 Task: In the Contact  Aubrey.Nelson@nbcnewyork.com, Log Linkedin Message with description: 'Sent a LinkedIn message to a potential buyer offering a personalized solution.'; Add date: '26 July, 2023', attach the document: Project_plan.docx. Logged in from softage.10@softage.net
Action: Mouse moved to (84, 65)
Screenshot: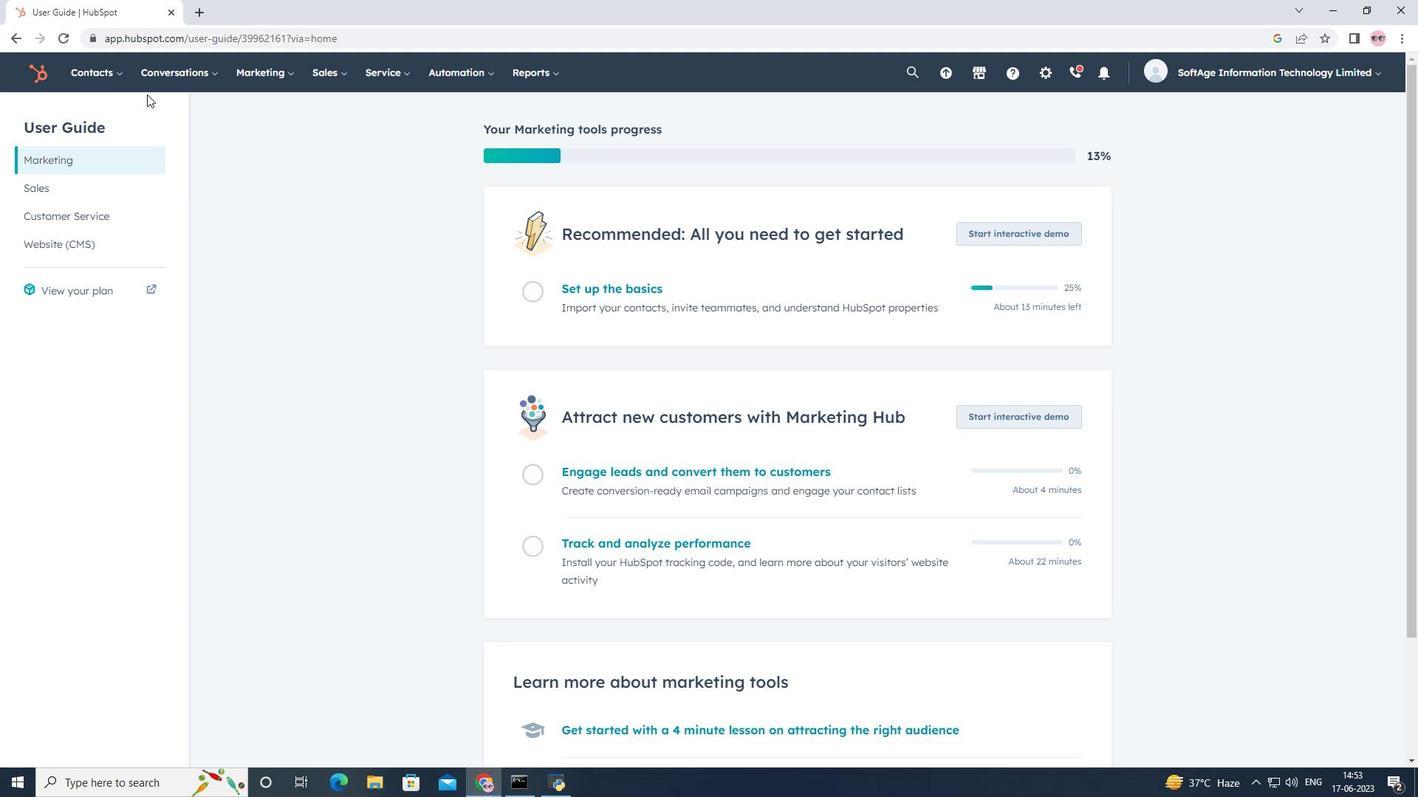 
Action: Mouse pressed left at (84, 65)
Screenshot: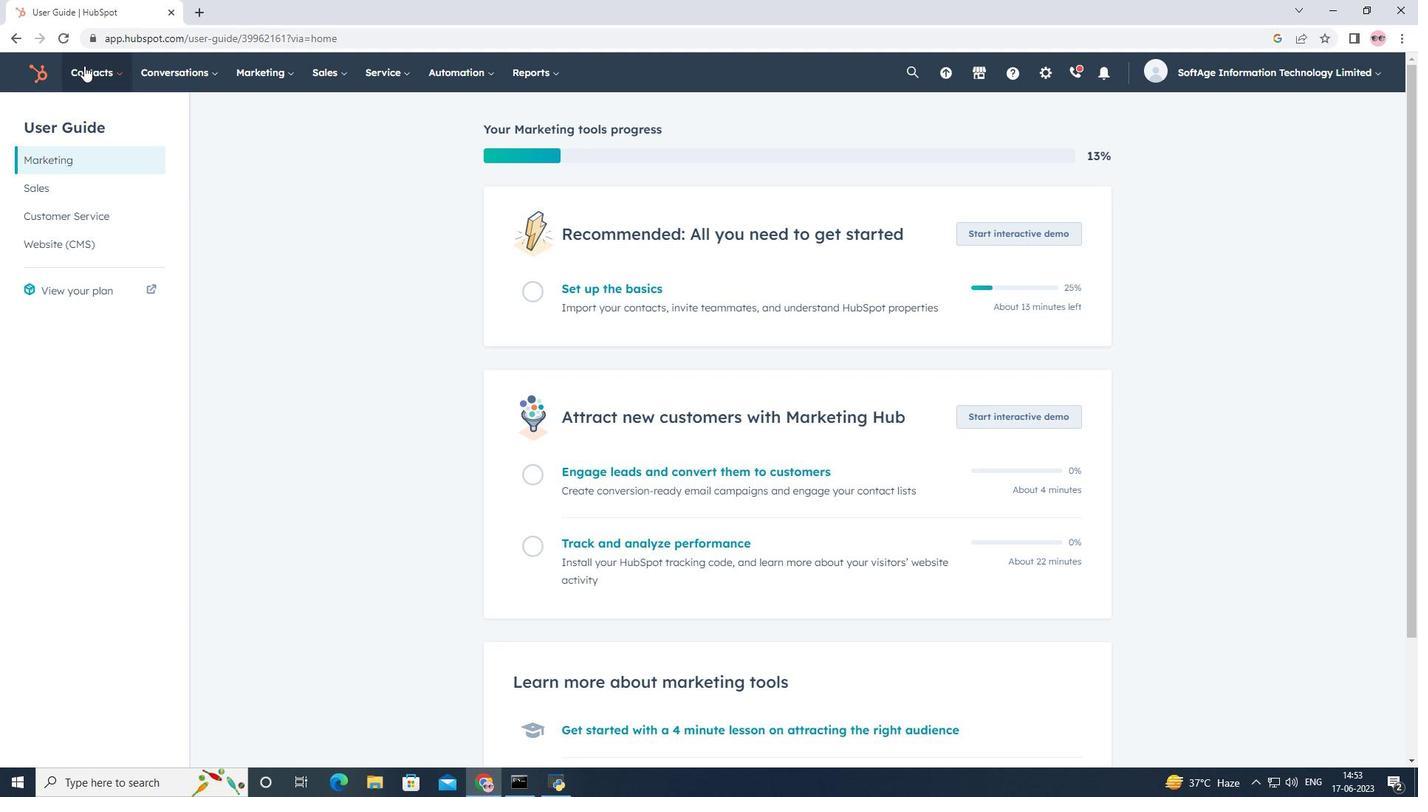 
Action: Mouse moved to (112, 112)
Screenshot: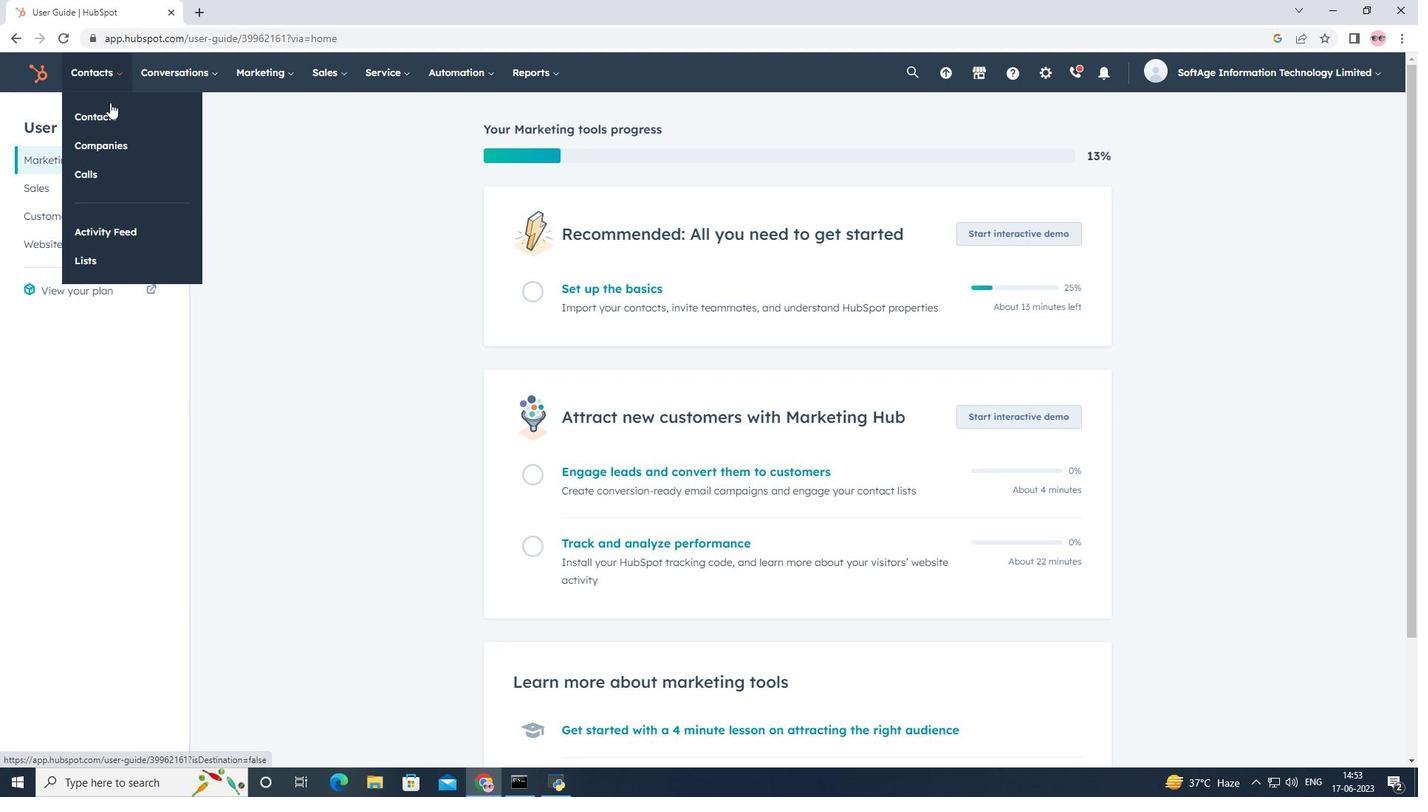 
Action: Mouse pressed left at (112, 112)
Screenshot: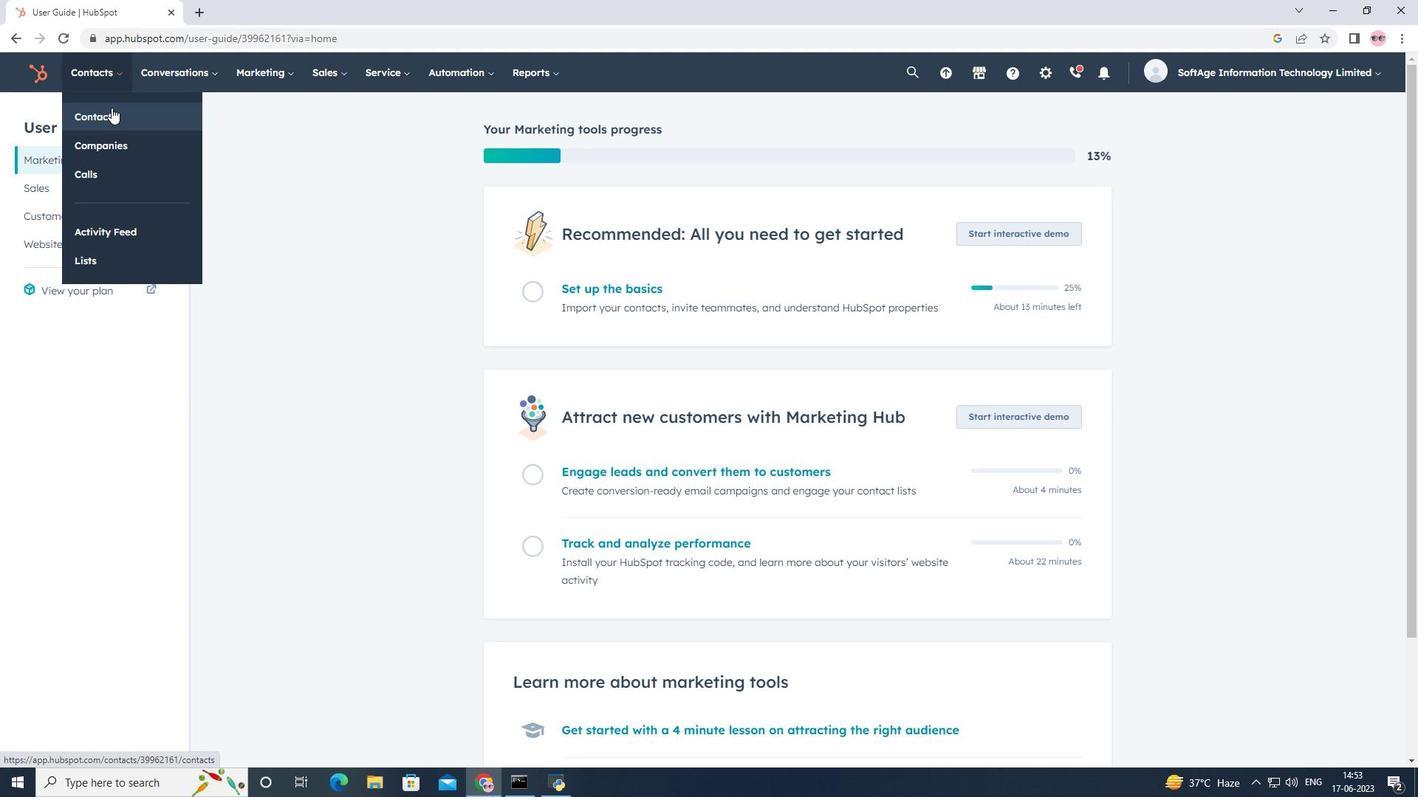
Action: Mouse moved to (161, 242)
Screenshot: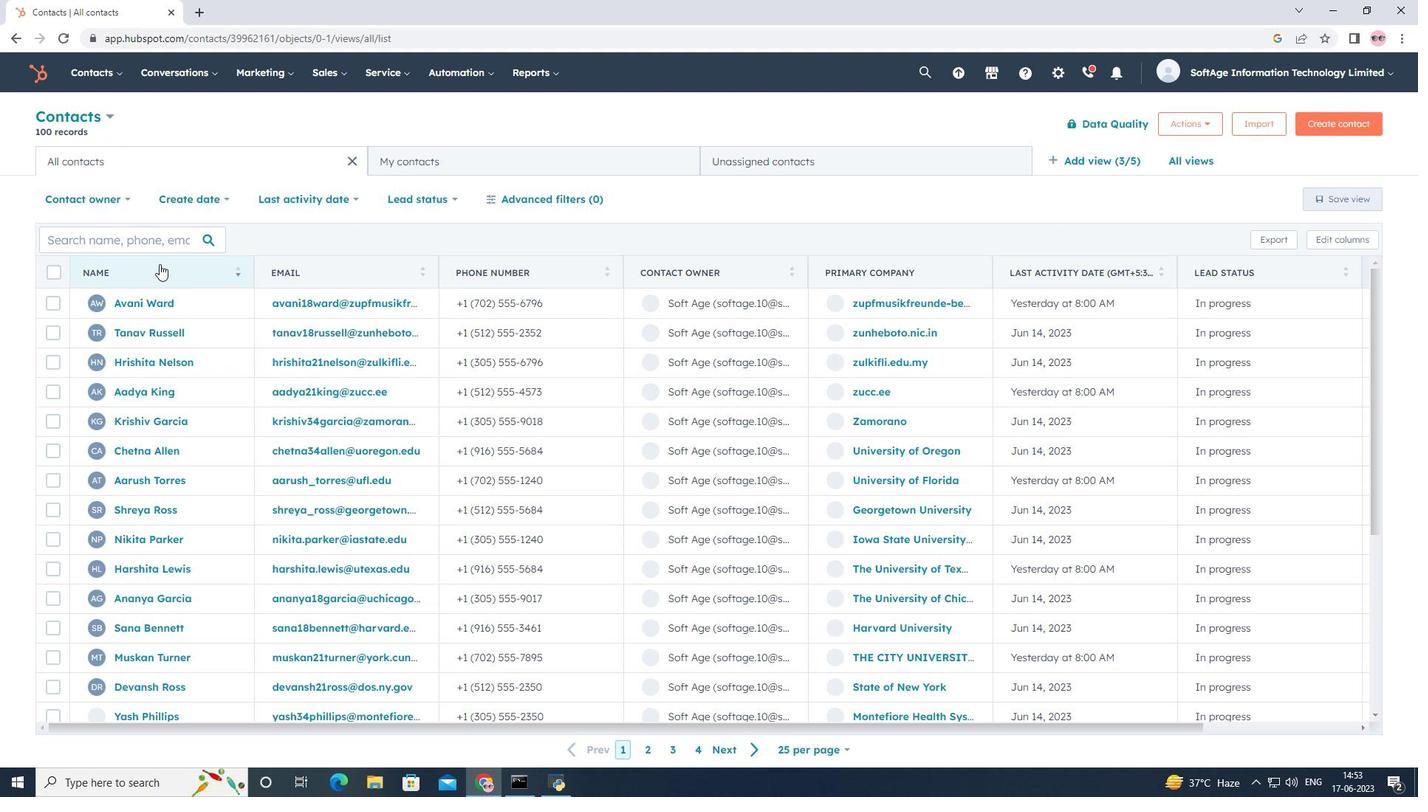 
Action: Mouse pressed left at (161, 242)
Screenshot: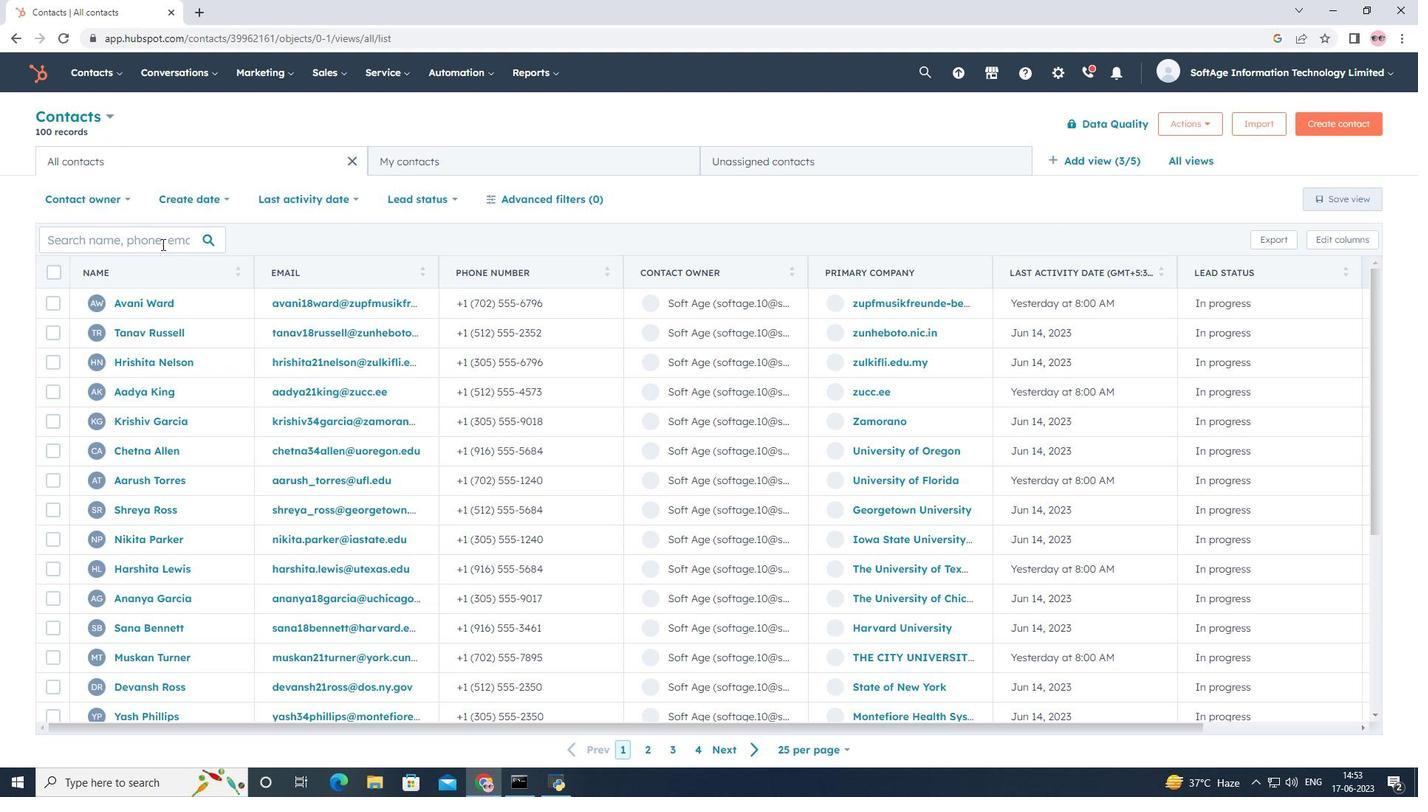 
Action: Key pressed <Key.shift>Aubrey,<Key.backspace>.<Key.shift>M<Key.backspace>n<Key.backspace><Key.shift>Nelson<Key.shift>@nbcnewyork.com
Screenshot: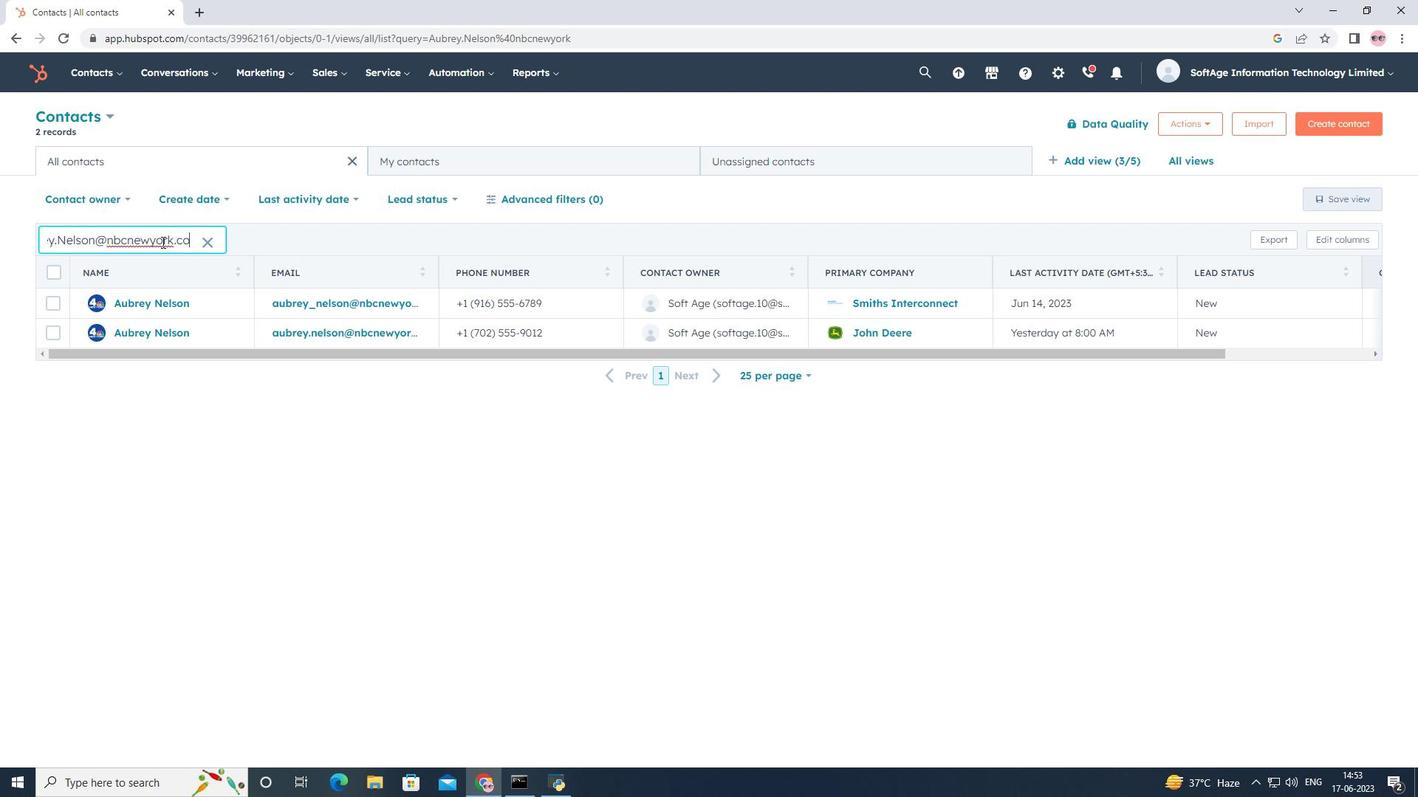 
Action: Mouse moved to (161, 336)
Screenshot: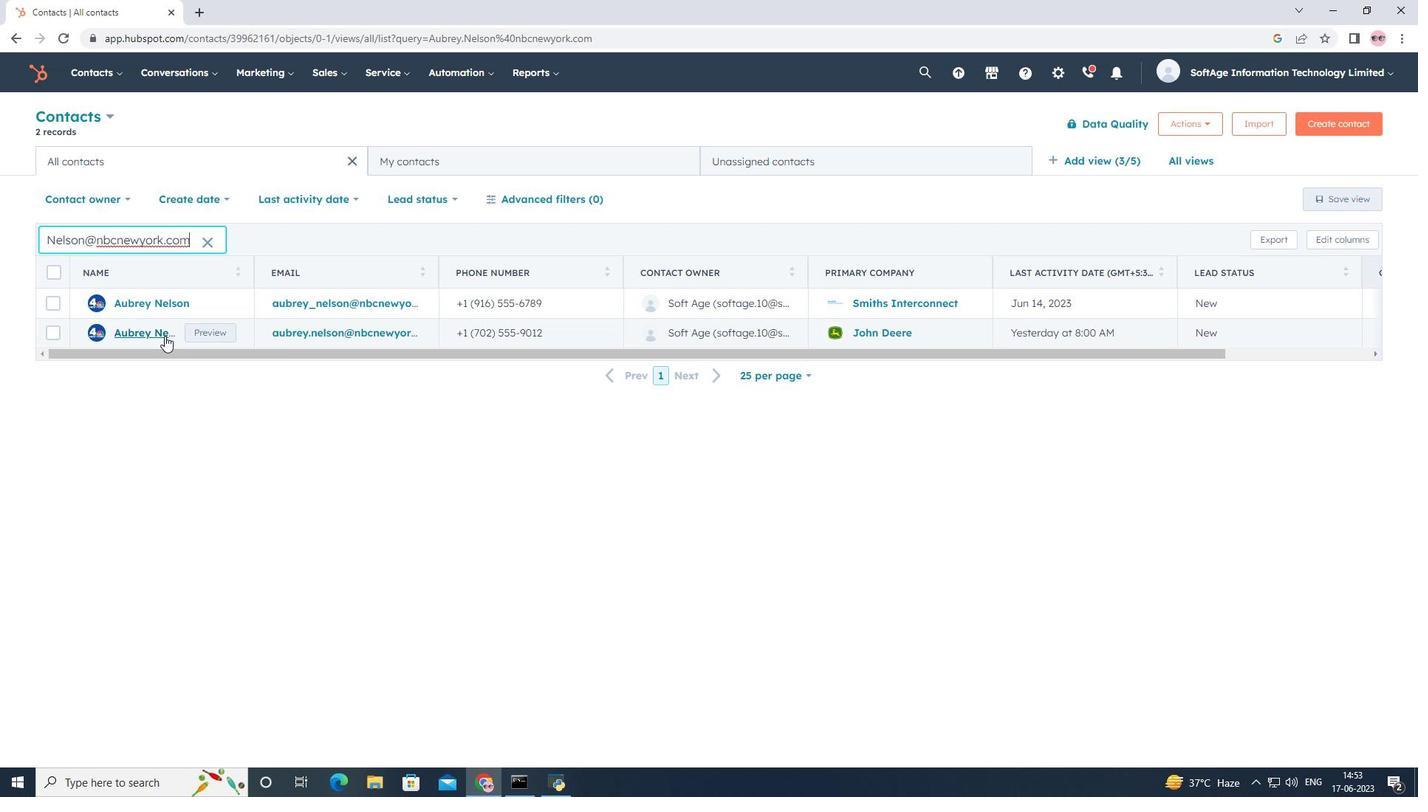 
Action: Mouse pressed left at (161, 336)
Screenshot: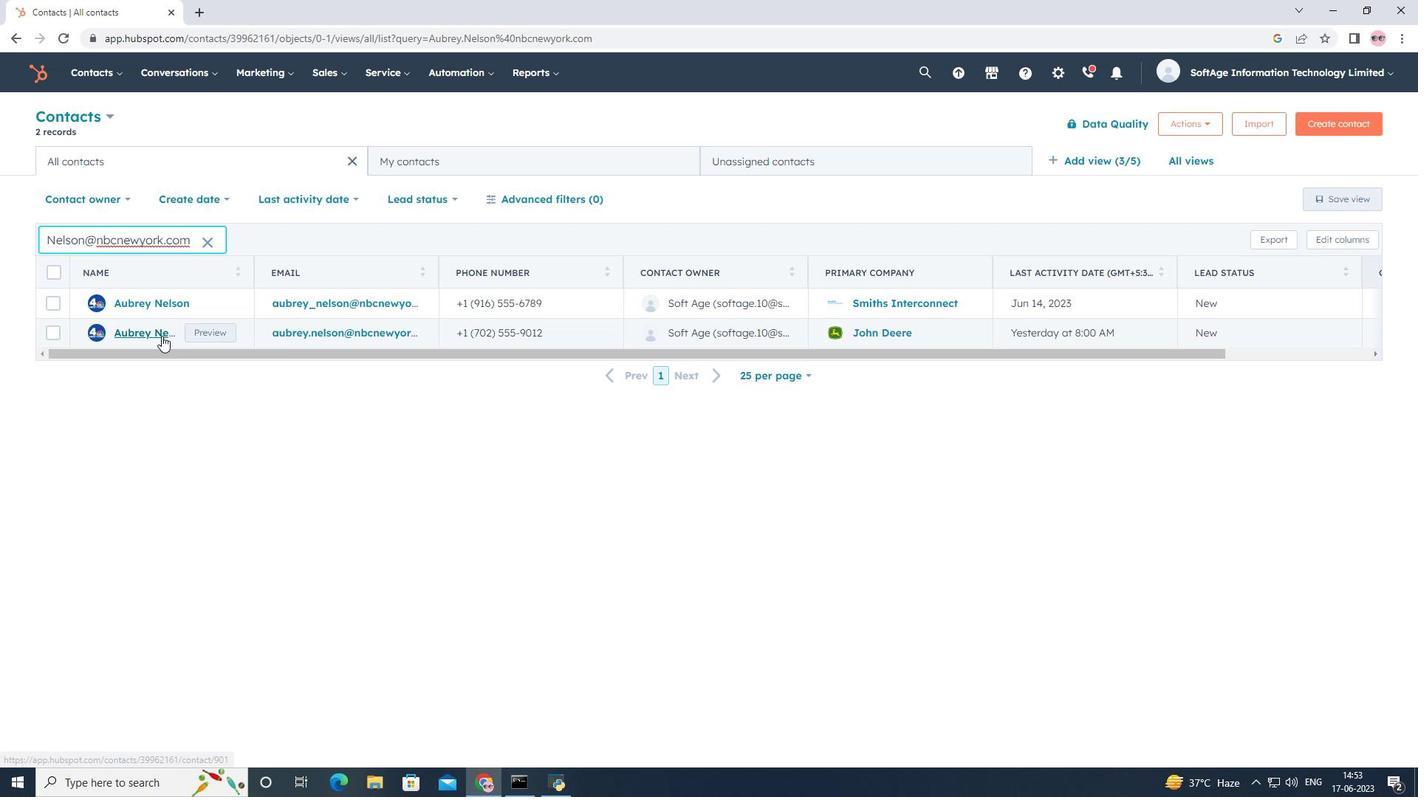 
Action: Mouse moved to (290, 249)
Screenshot: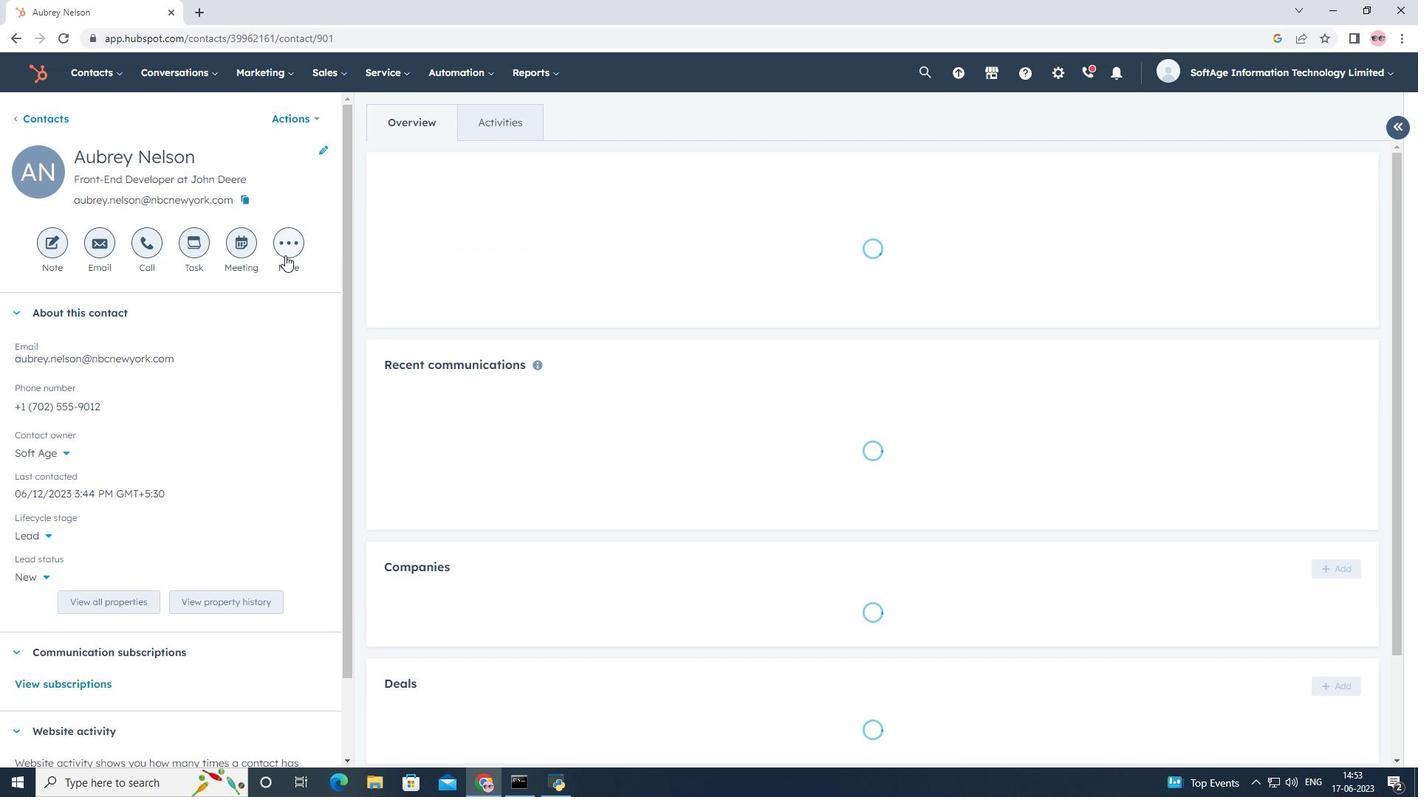 
Action: Mouse pressed left at (290, 249)
Screenshot: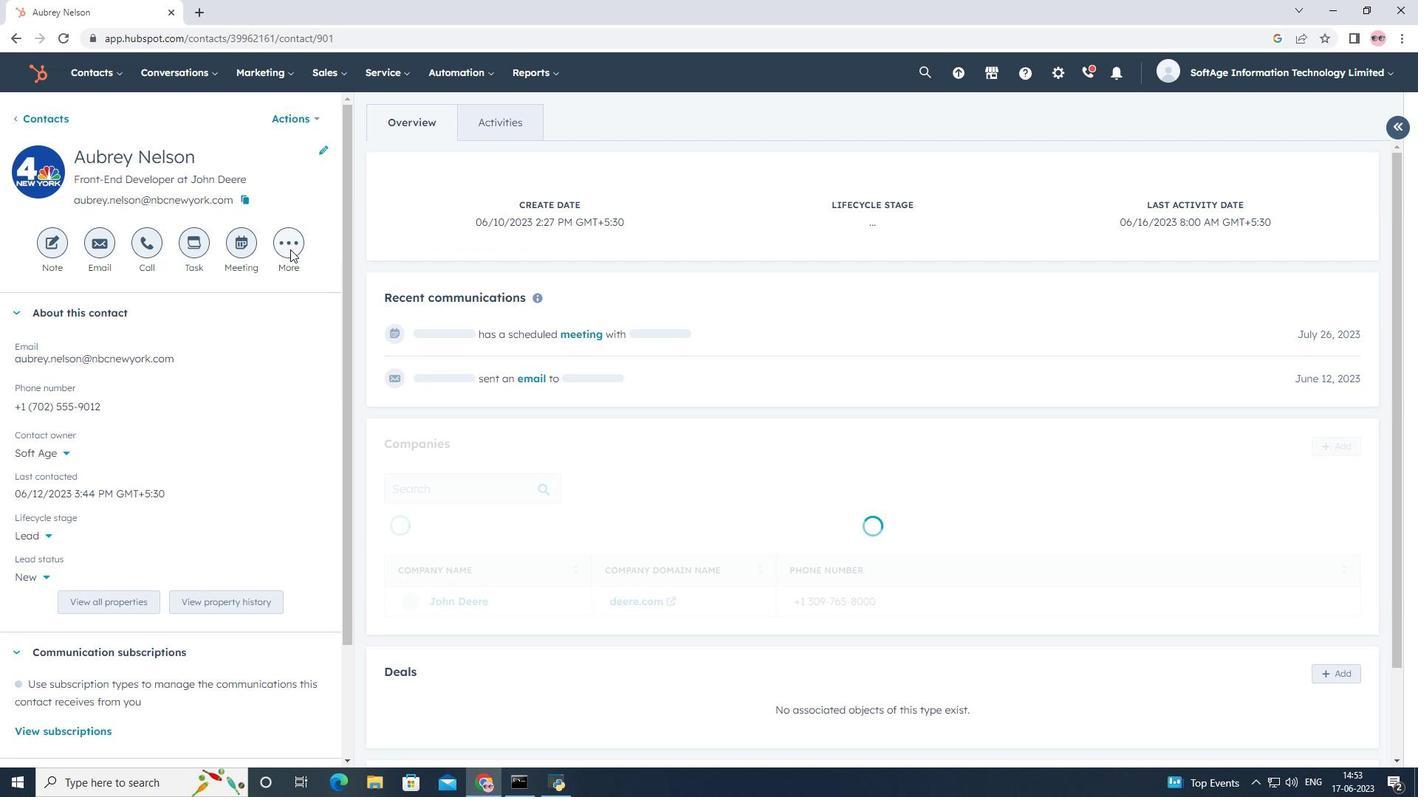 
Action: Mouse moved to (292, 292)
Screenshot: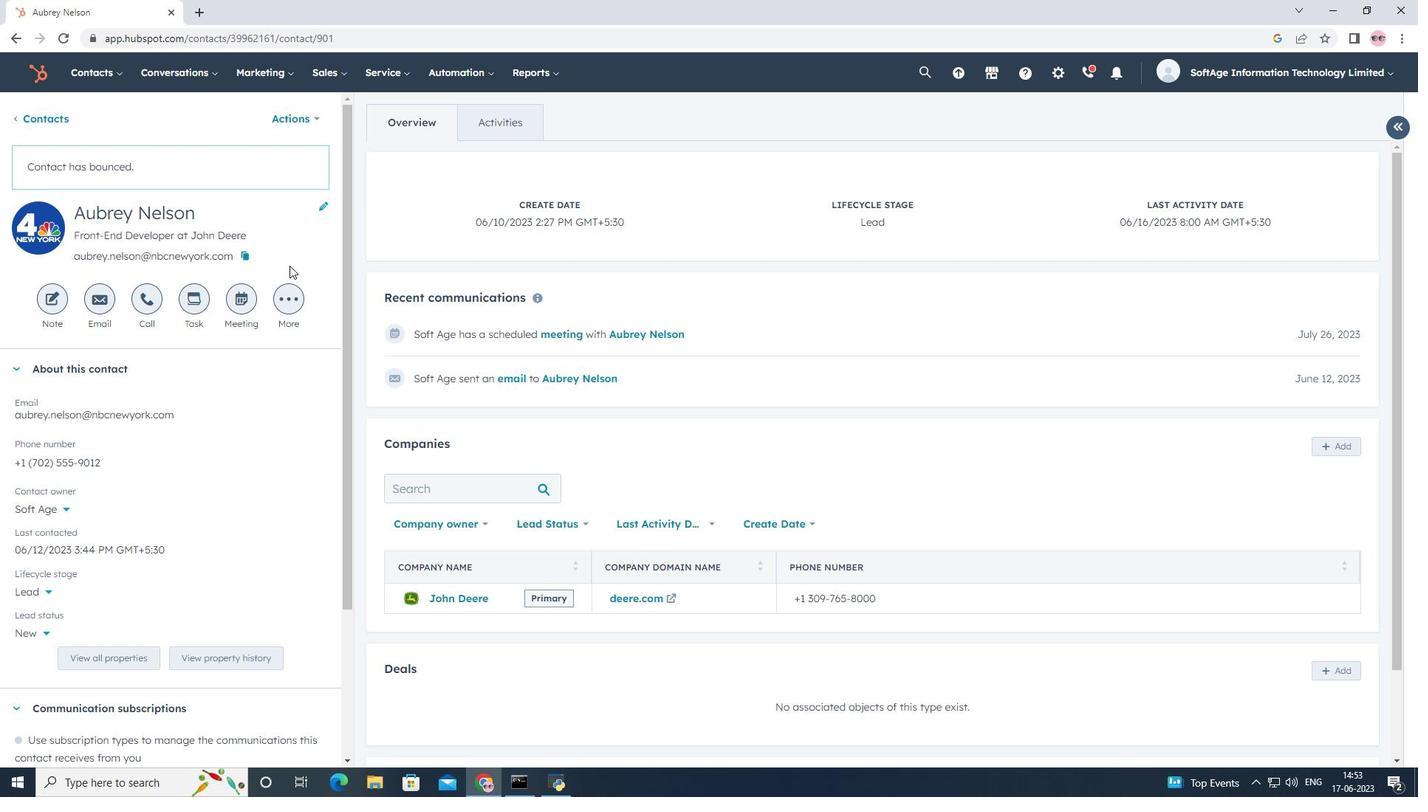
Action: Mouse pressed left at (292, 292)
Screenshot: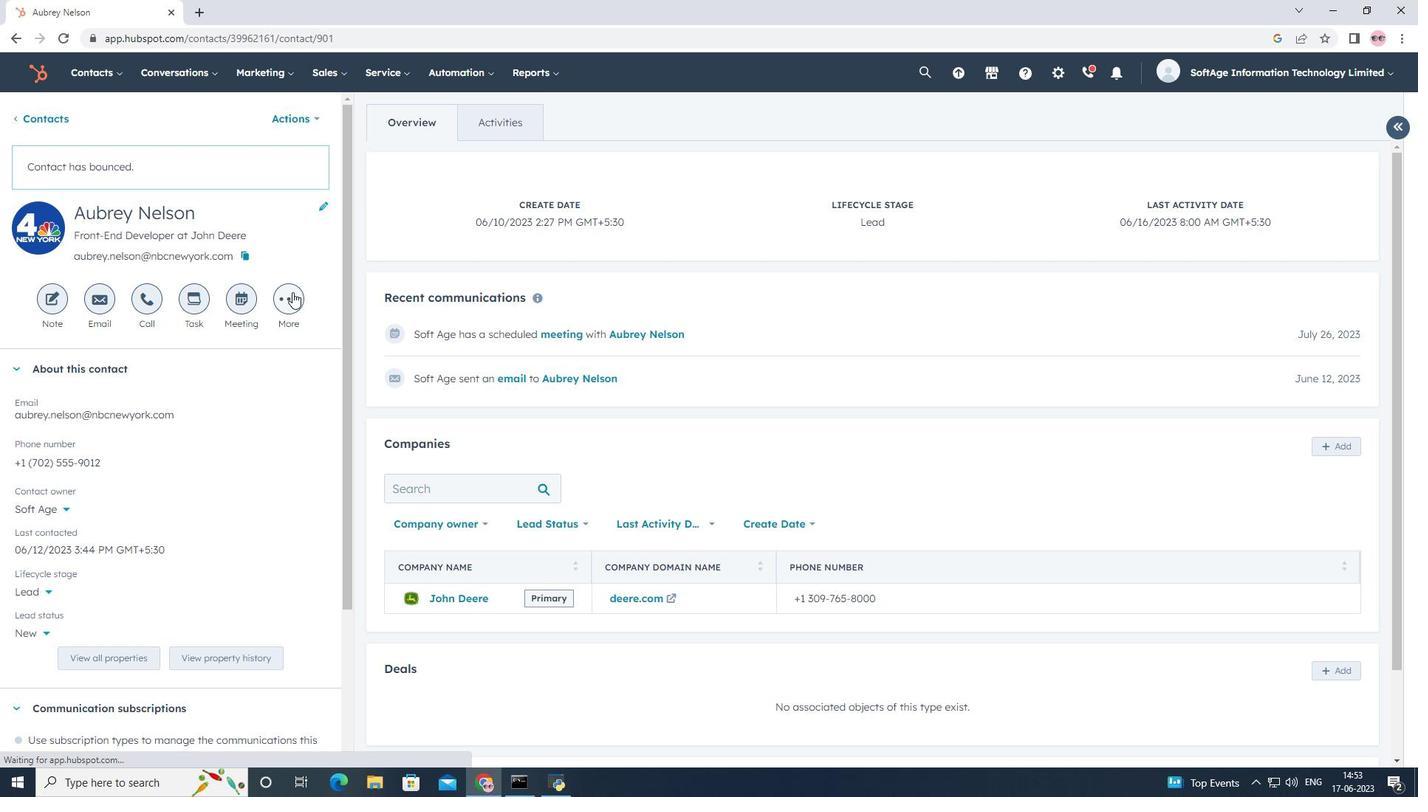 
Action: Mouse moved to (296, 368)
Screenshot: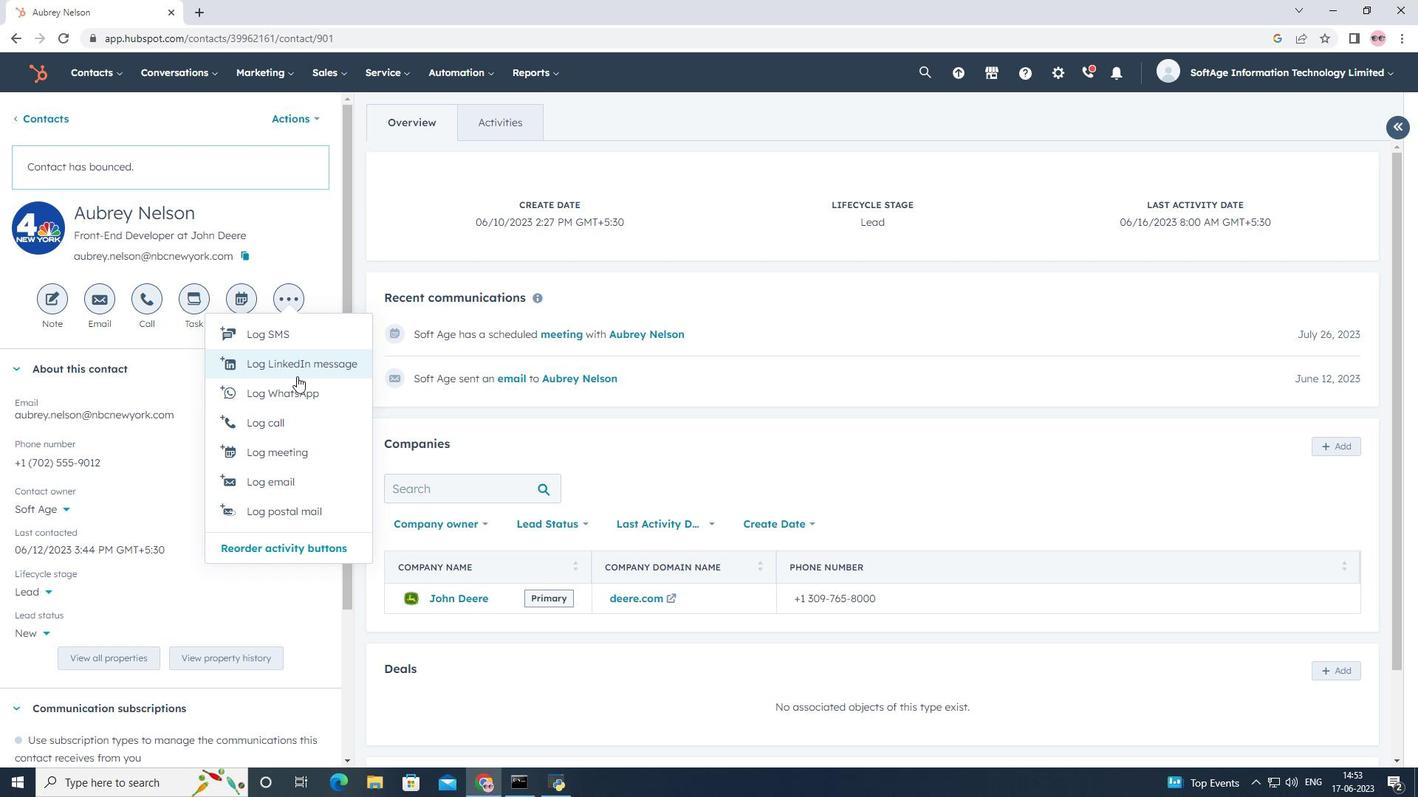 
Action: Mouse pressed left at (296, 368)
Screenshot: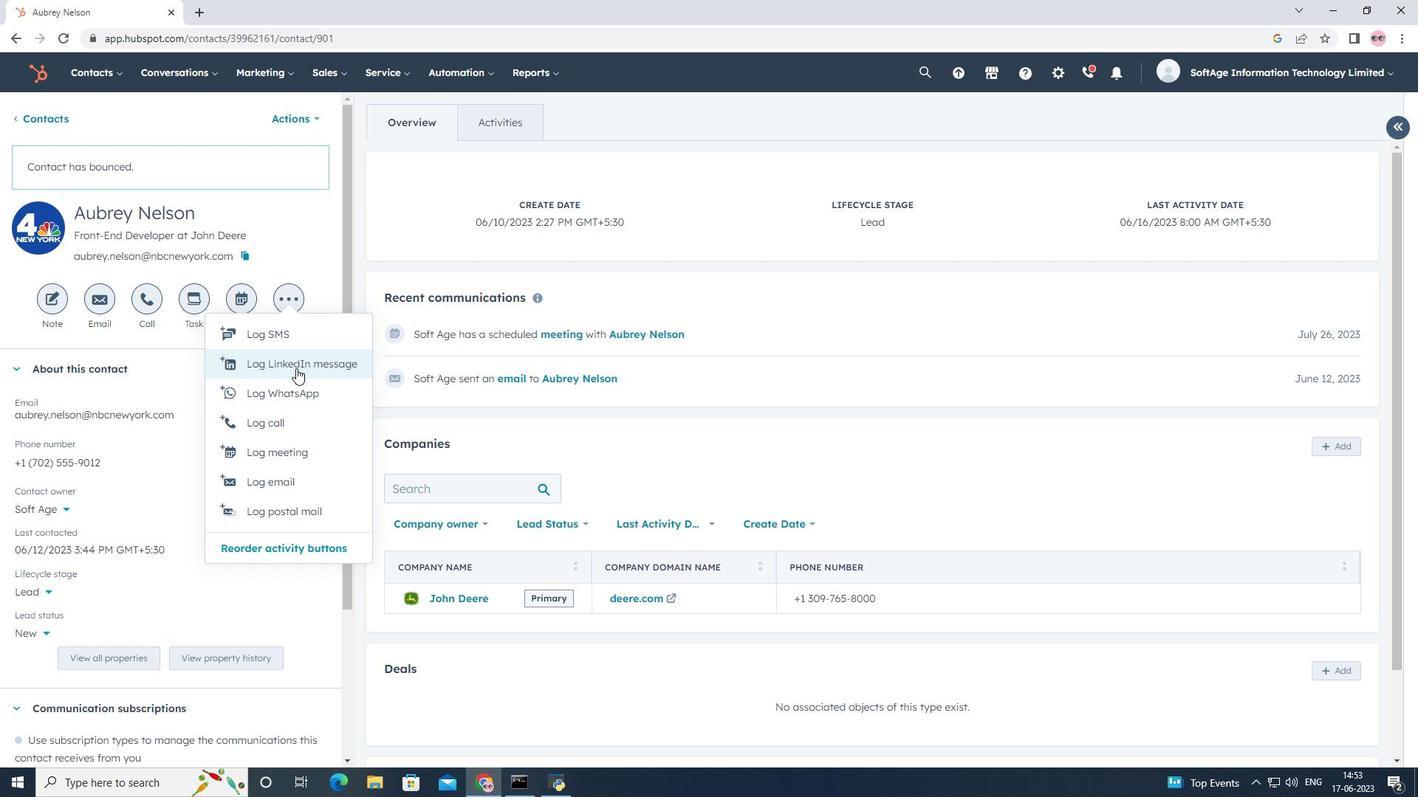 
Action: Mouse moved to (873, 569)
Screenshot: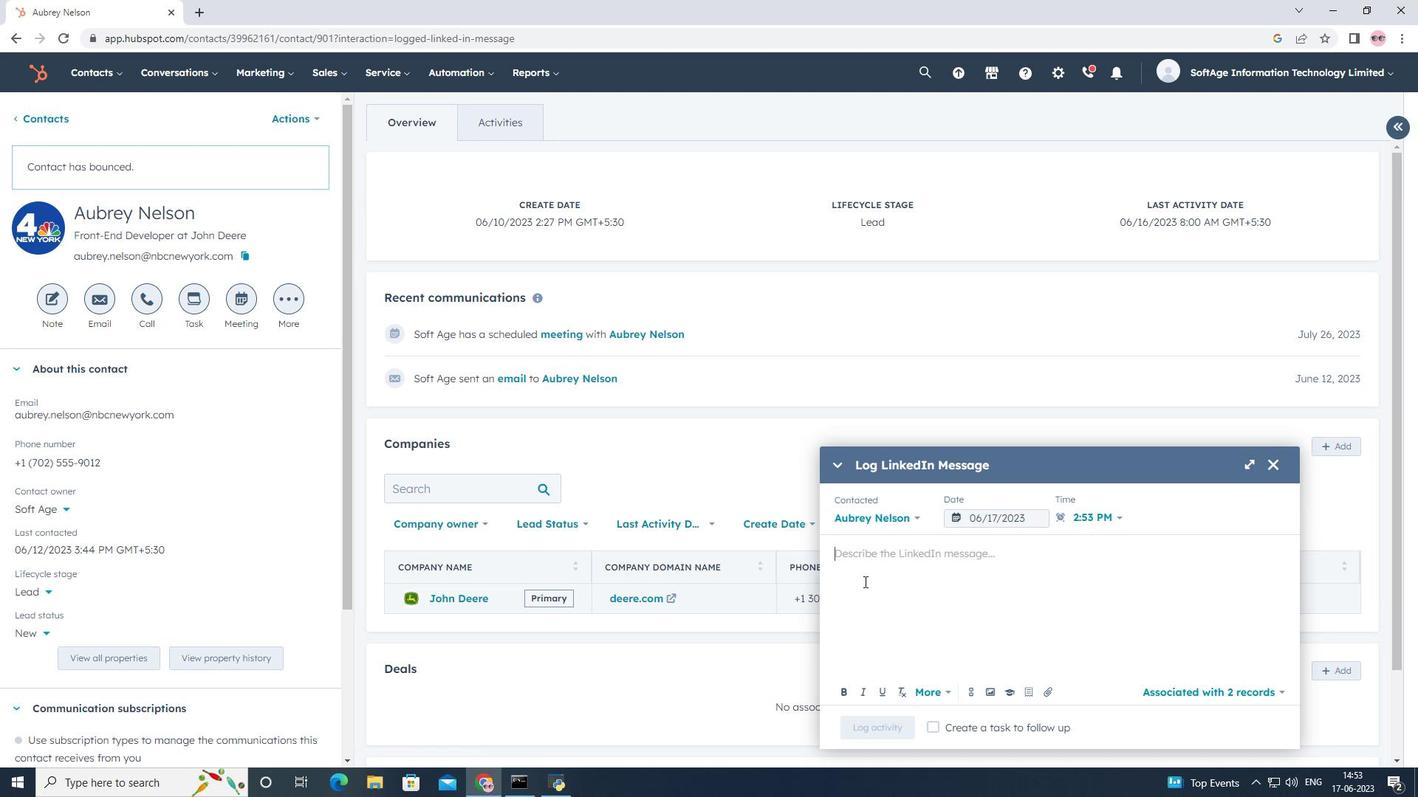 
Action: Mouse pressed left at (873, 569)
Screenshot: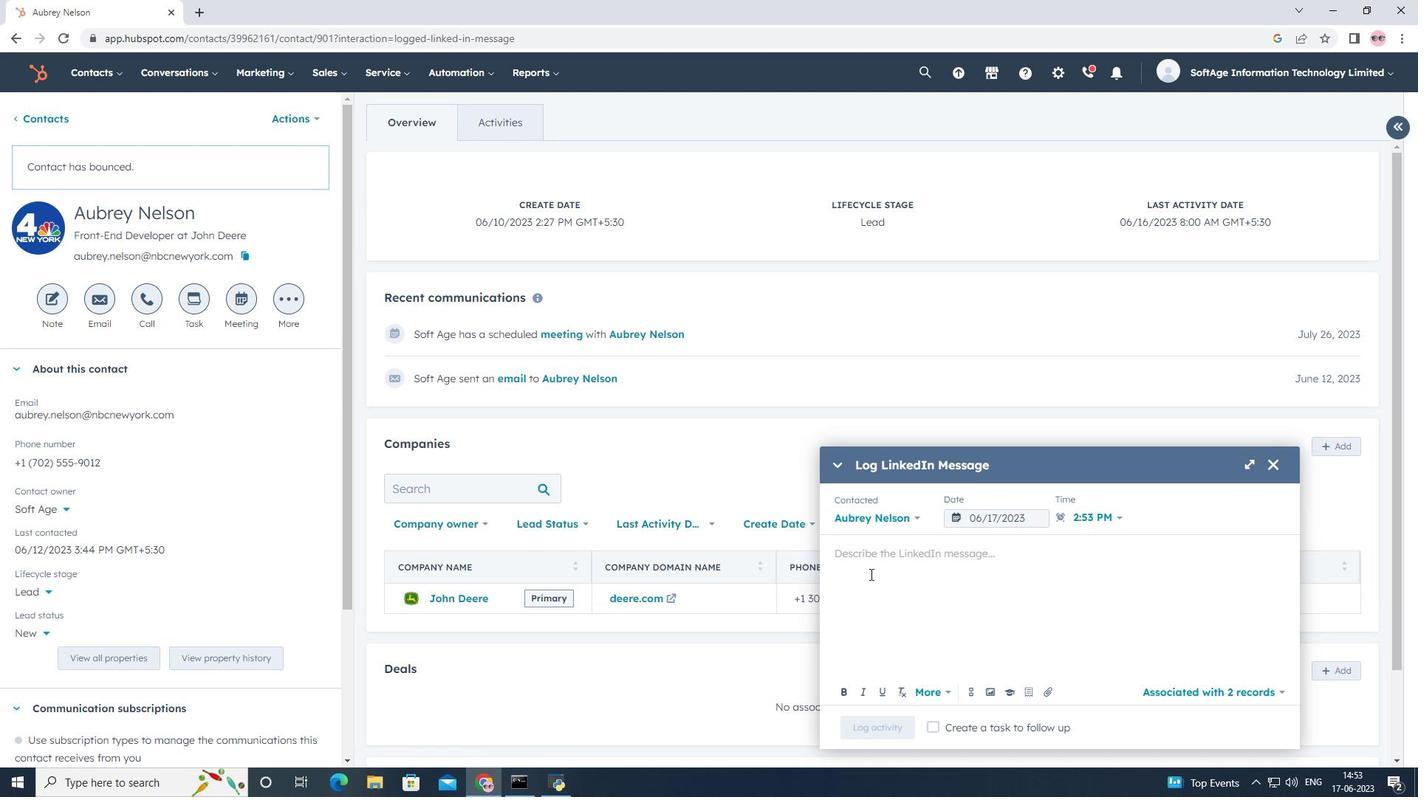 
Action: Key pressed <Key.shift>Sent<Key.space>a<Key.space><Key.shift>Linkedin<Key.space>message<Key.space>to<Key.space>a<Key.space>potential<Key.space>buyer<Key.space>offering<Key.space>a<Key.space>personalized<Key.space>solution.
Screenshot: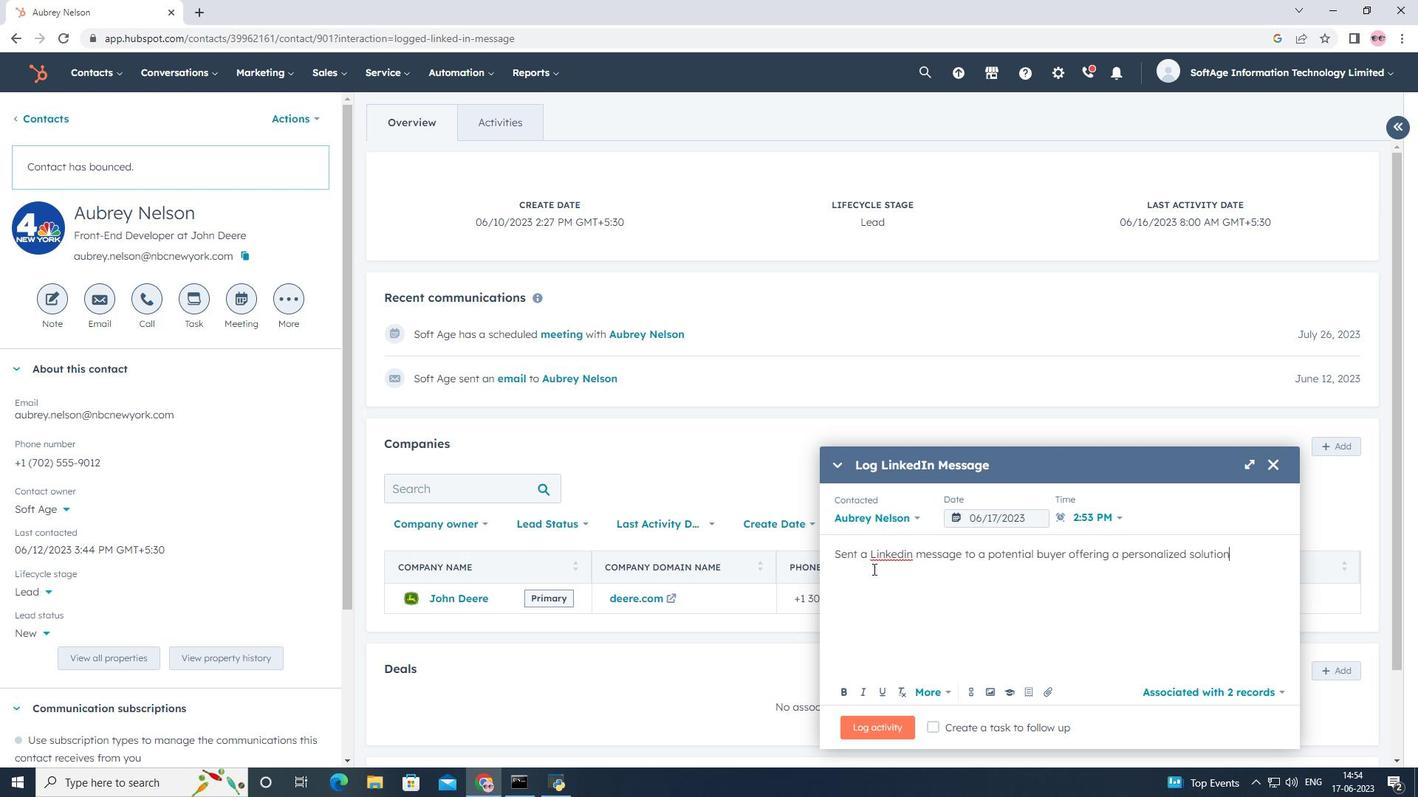
Action: Mouse moved to (983, 521)
Screenshot: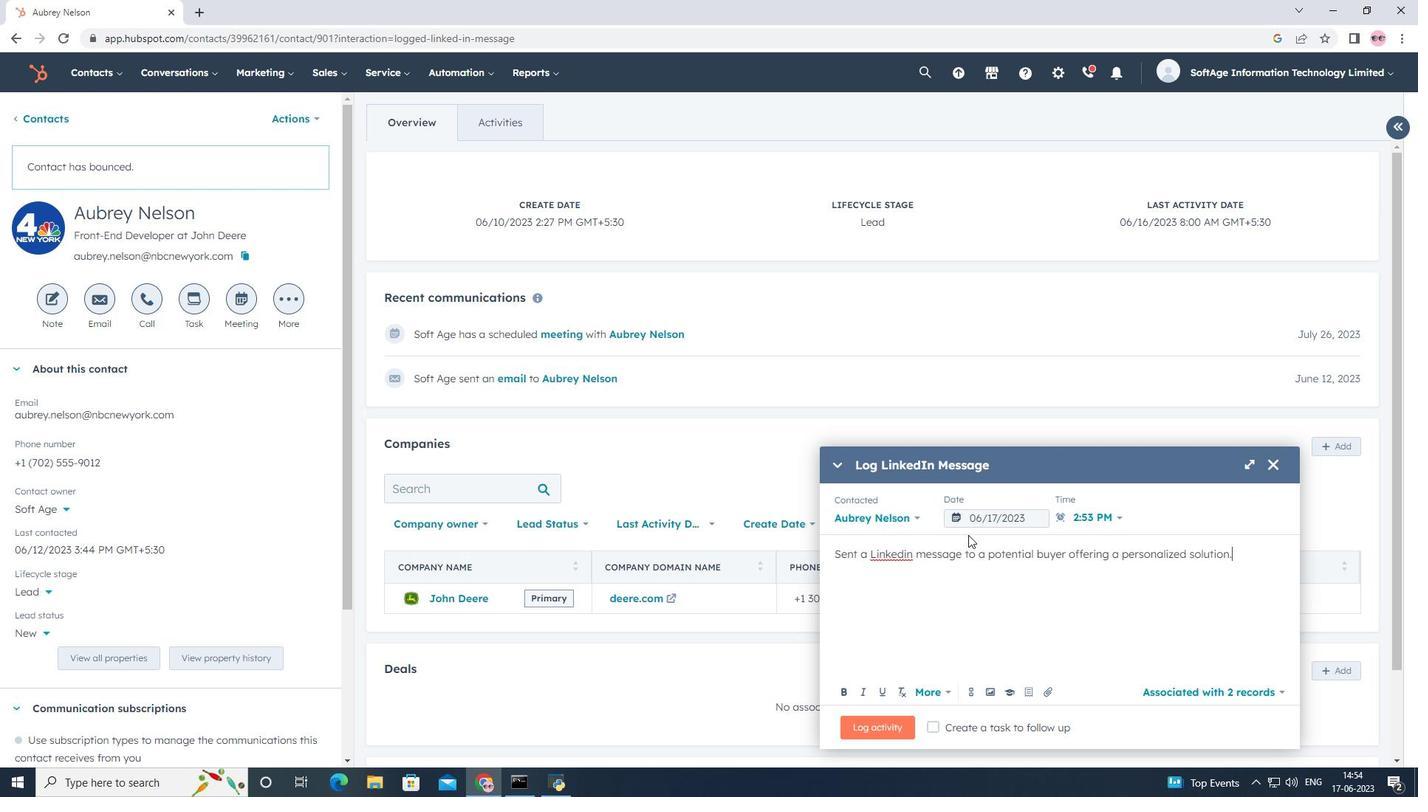 
Action: Mouse pressed left at (983, 521)
Screenshot: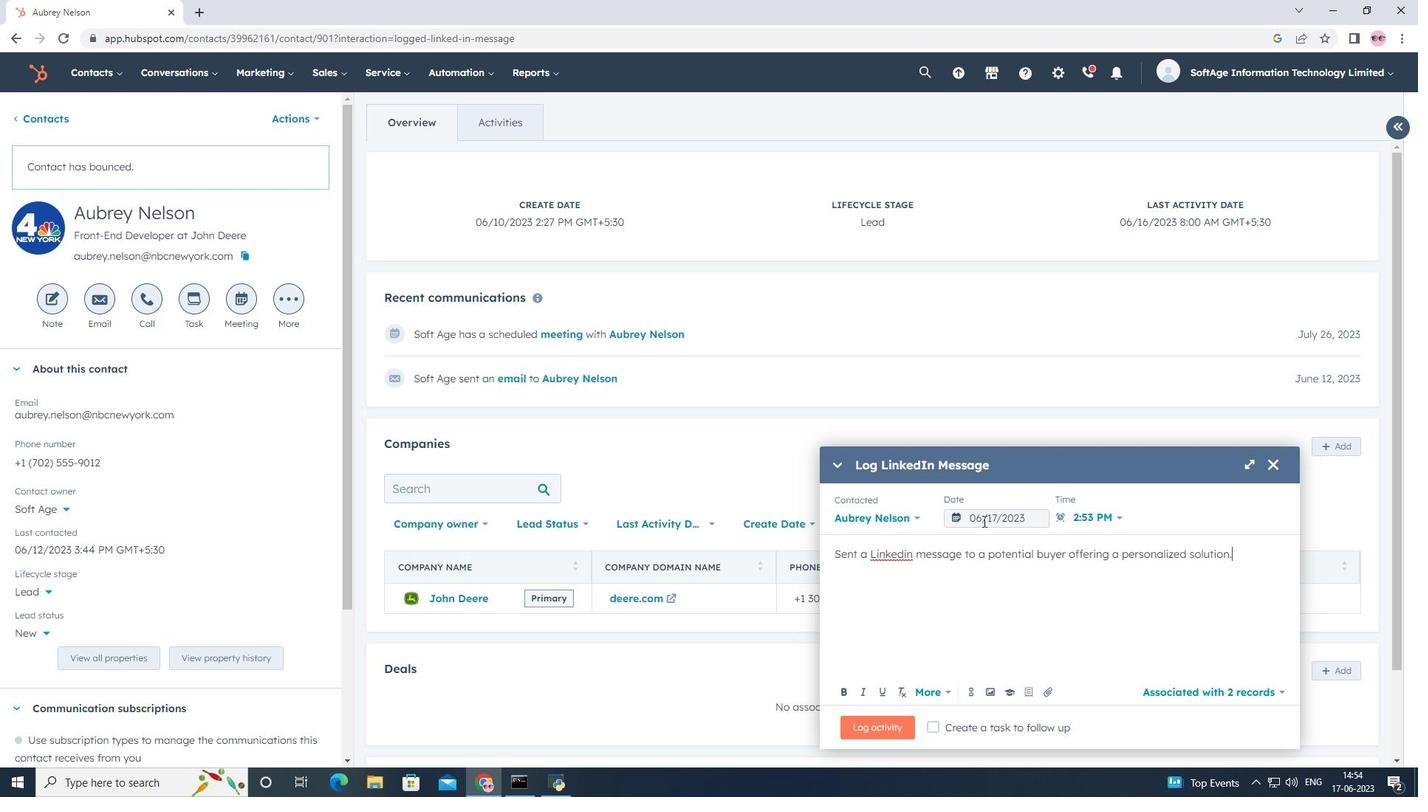 
Action: Mouse moved to (1131, 286)
Screenshot: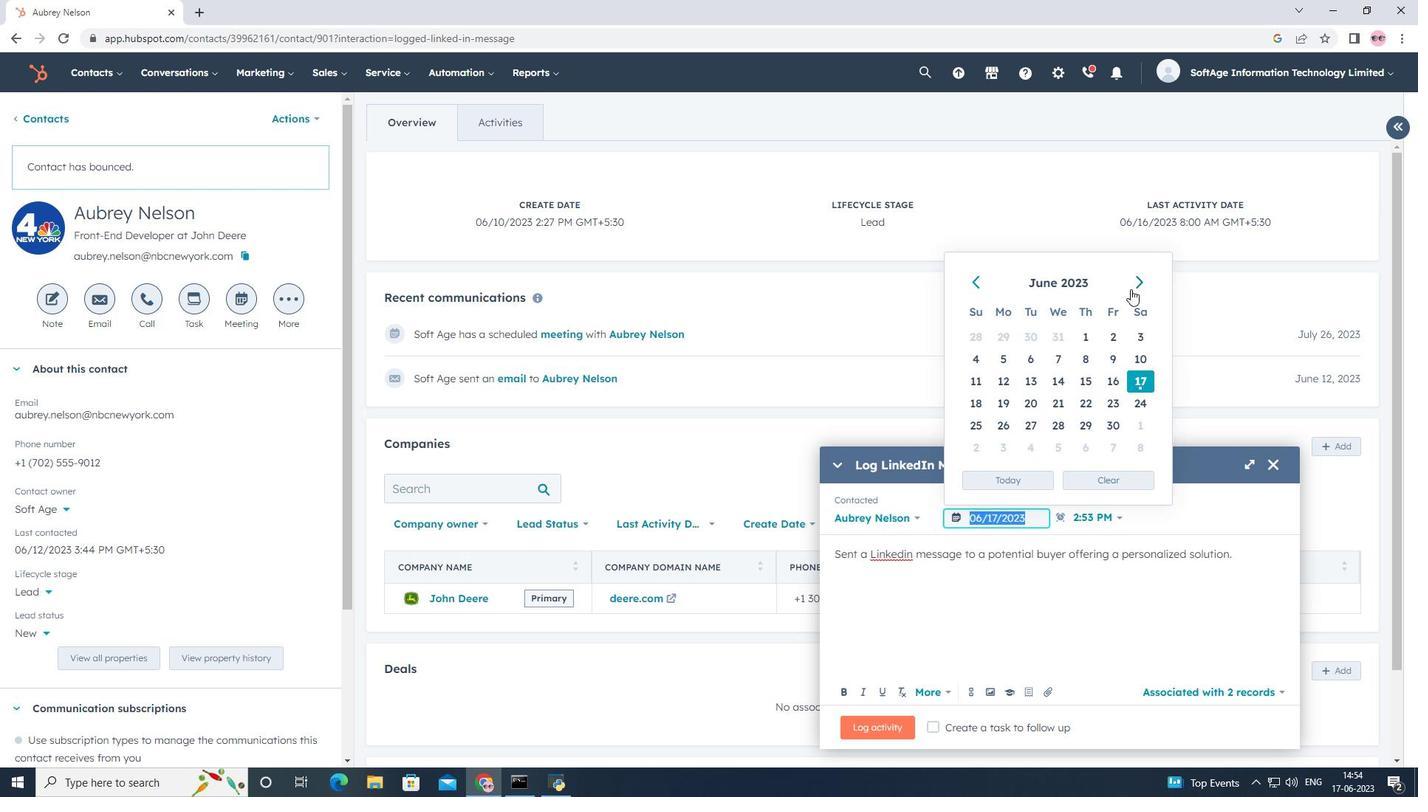 
Action: Mouse pressed left at (1131, 286)
Screenshot: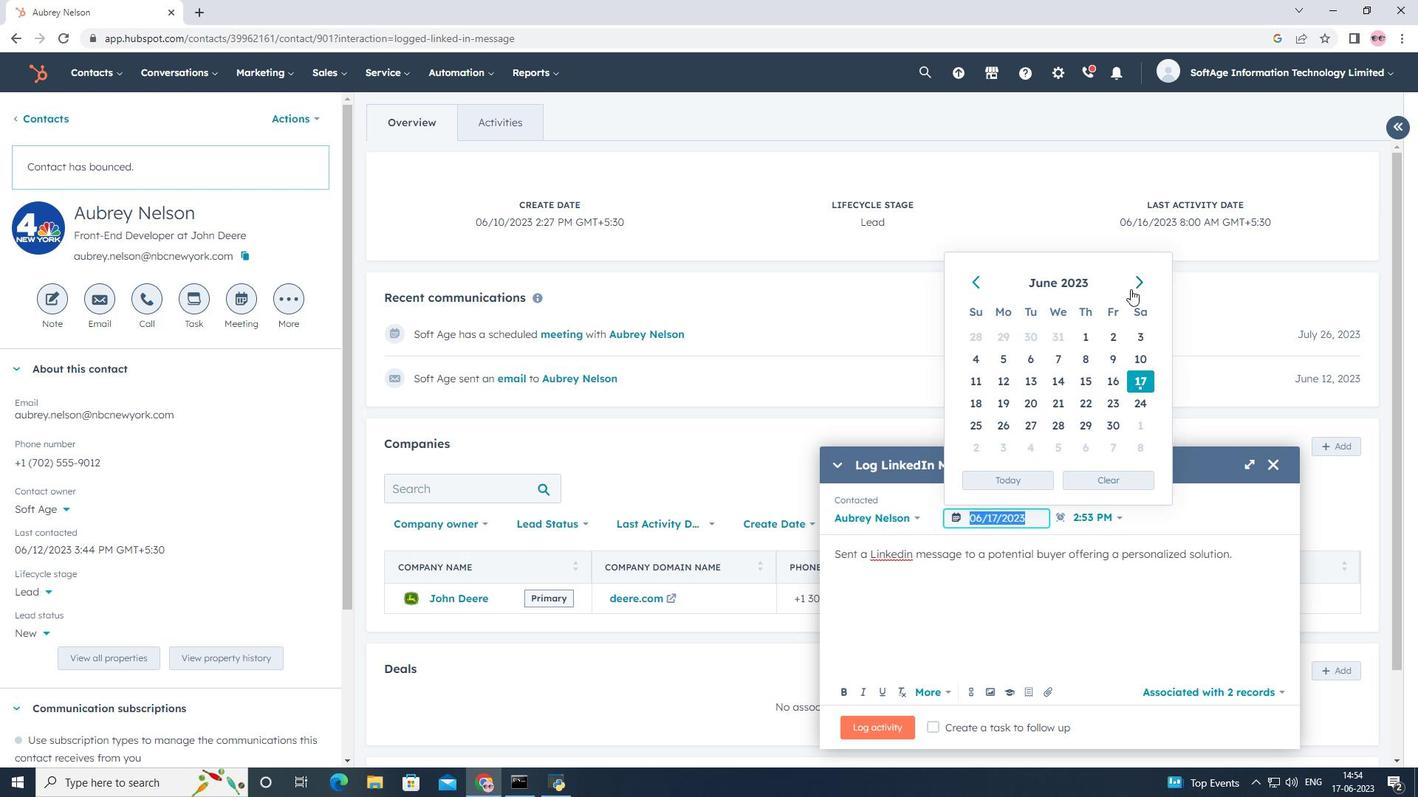 
Action: Mouse moved to (1058, 423)
Screenshot: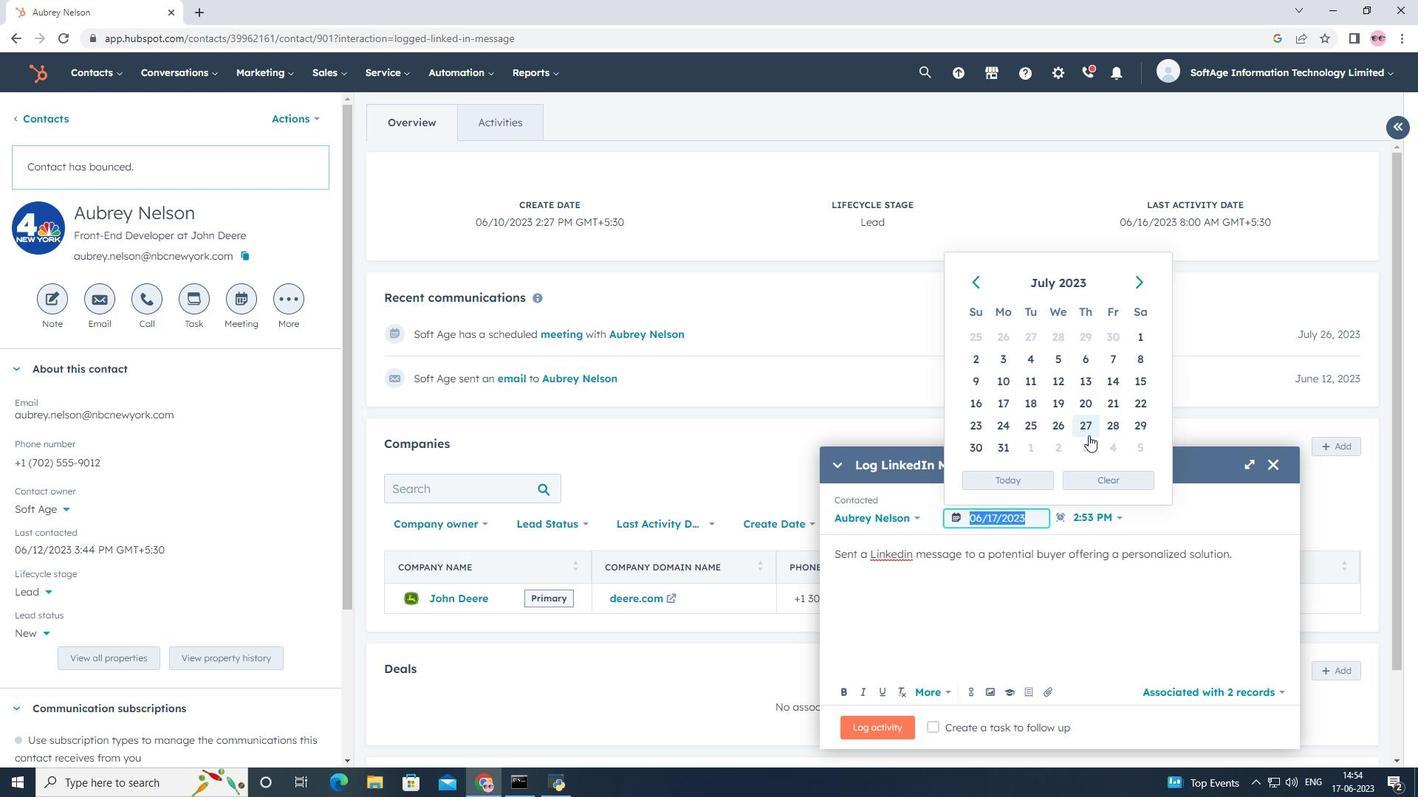 
Action: Mouse pressed left at (1058, 423)
Screenshot: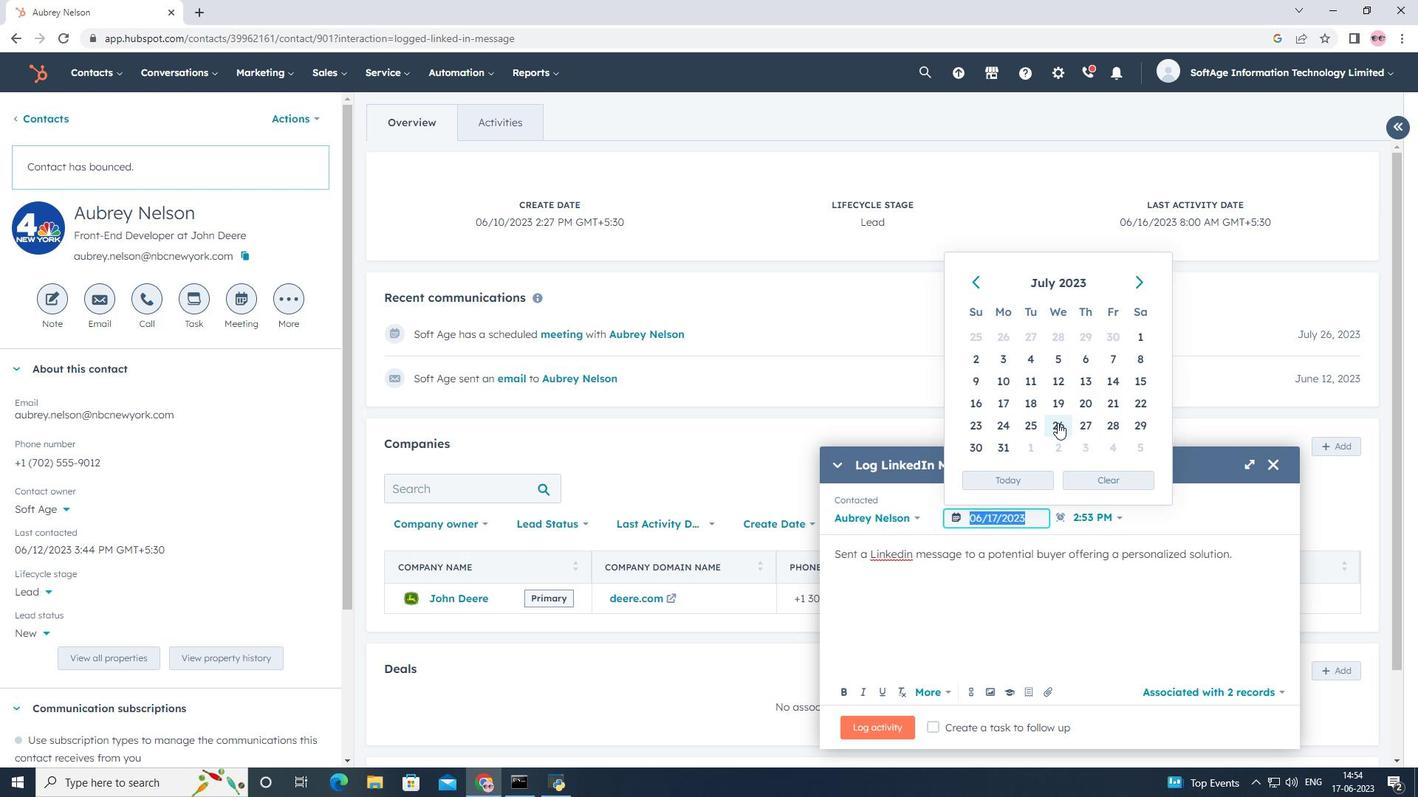 
Action: Mouse moved to (1053, 692)
Screenshot: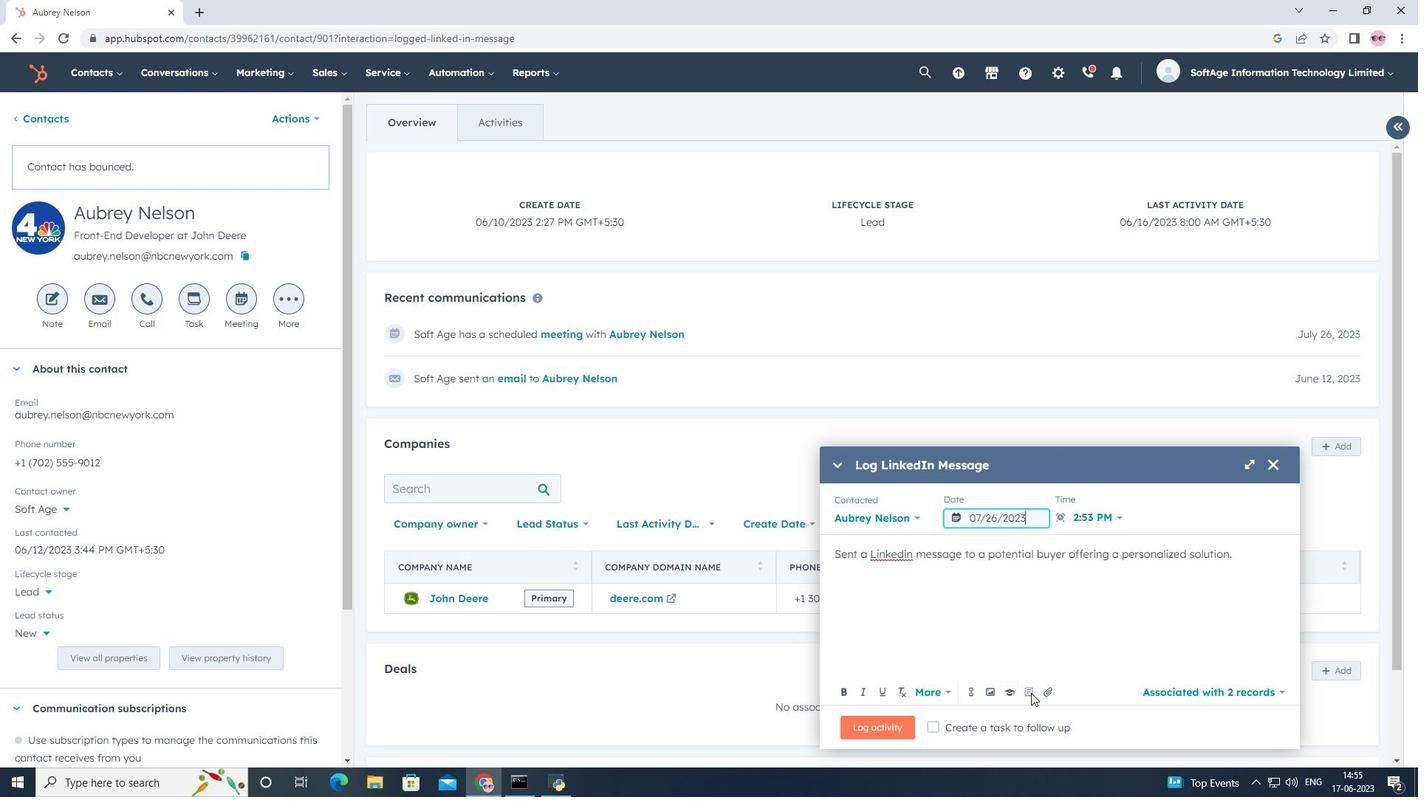 
Action: Mouse pressed left at (1053, 692)
Screenshot: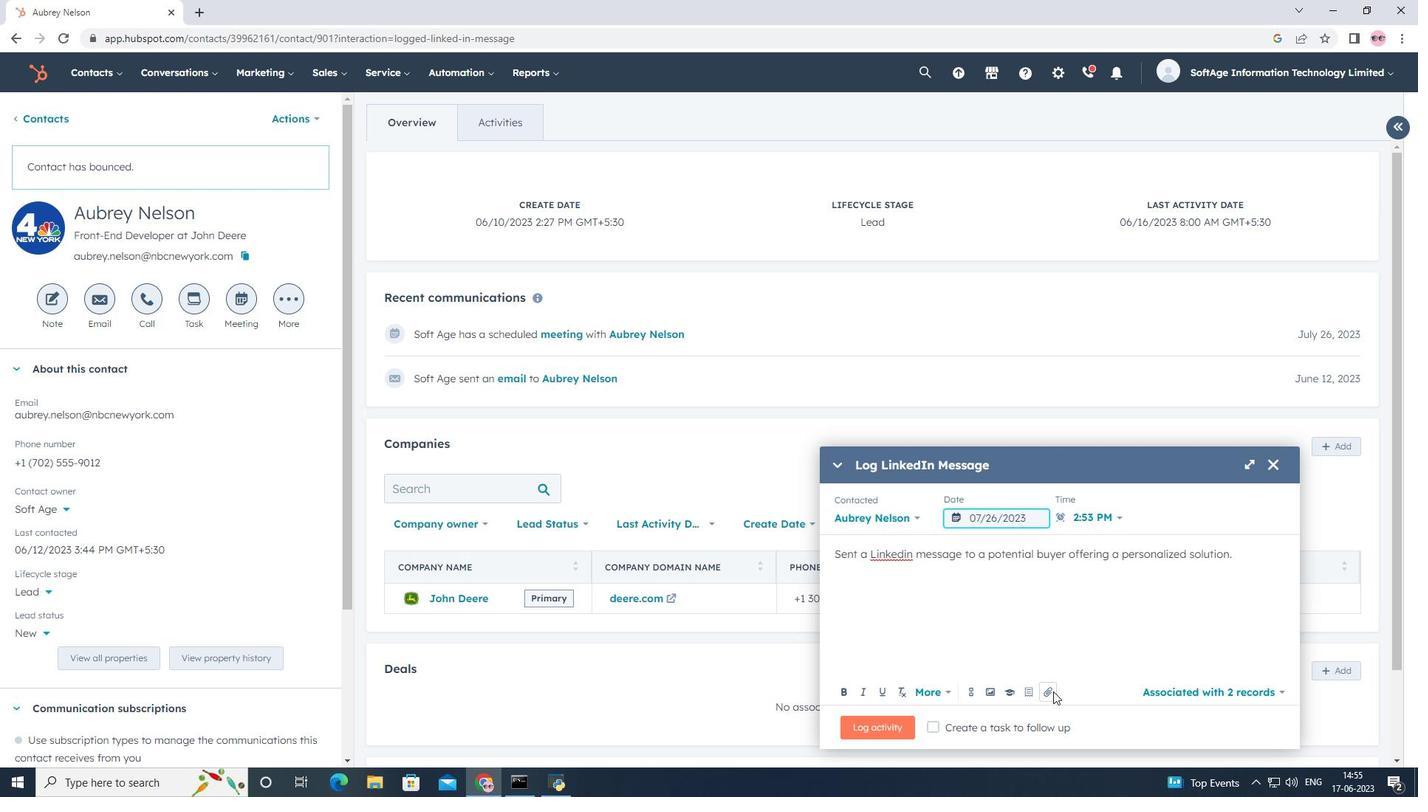 
Action: Mouse moved to (1052, 645)
Screenshot: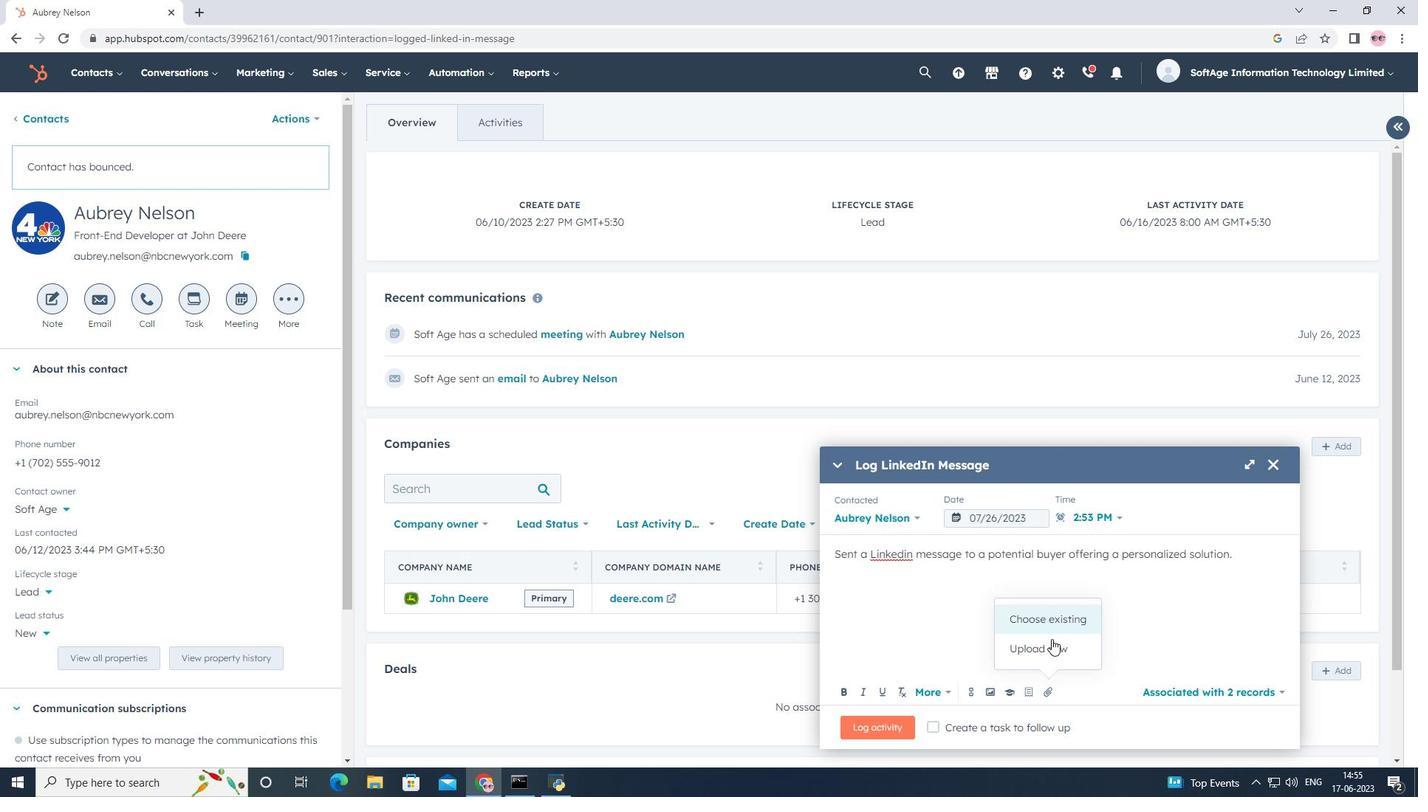 
Action: Mouse pressed left at (1052, 645)
Screenshot: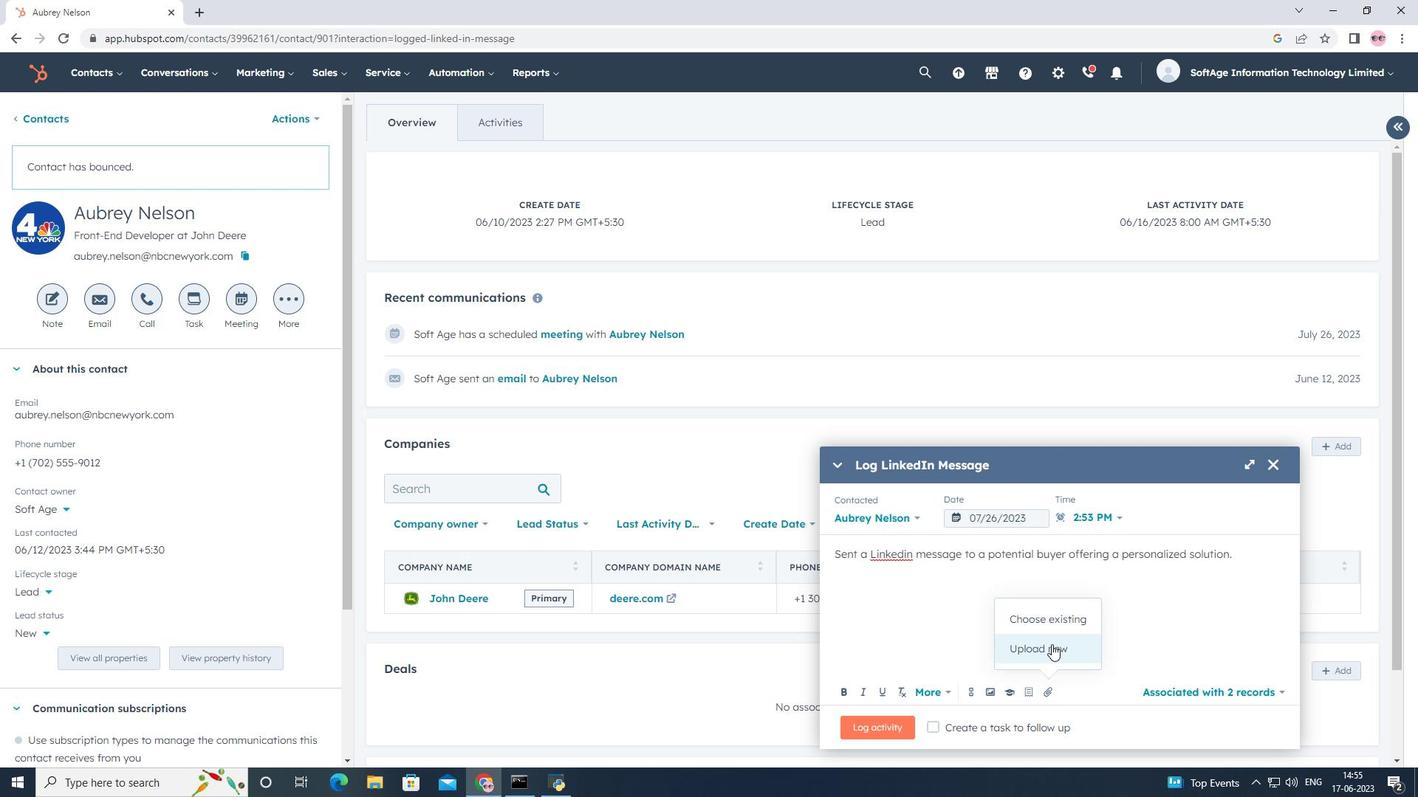 
Action: Mouse moved to (254, 102)
Screenshot: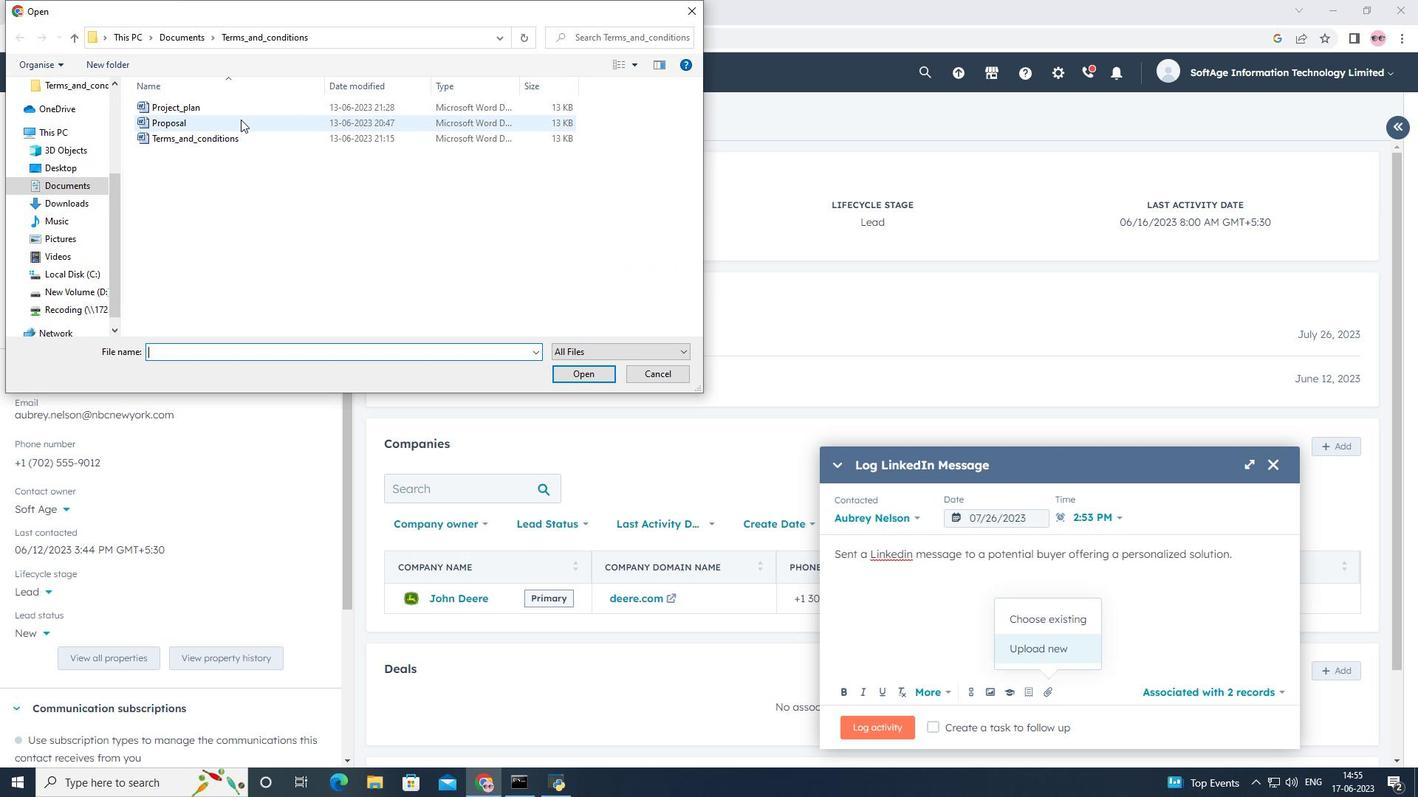 
Action: Mouse pressed left at (254, 102)
Screenshot: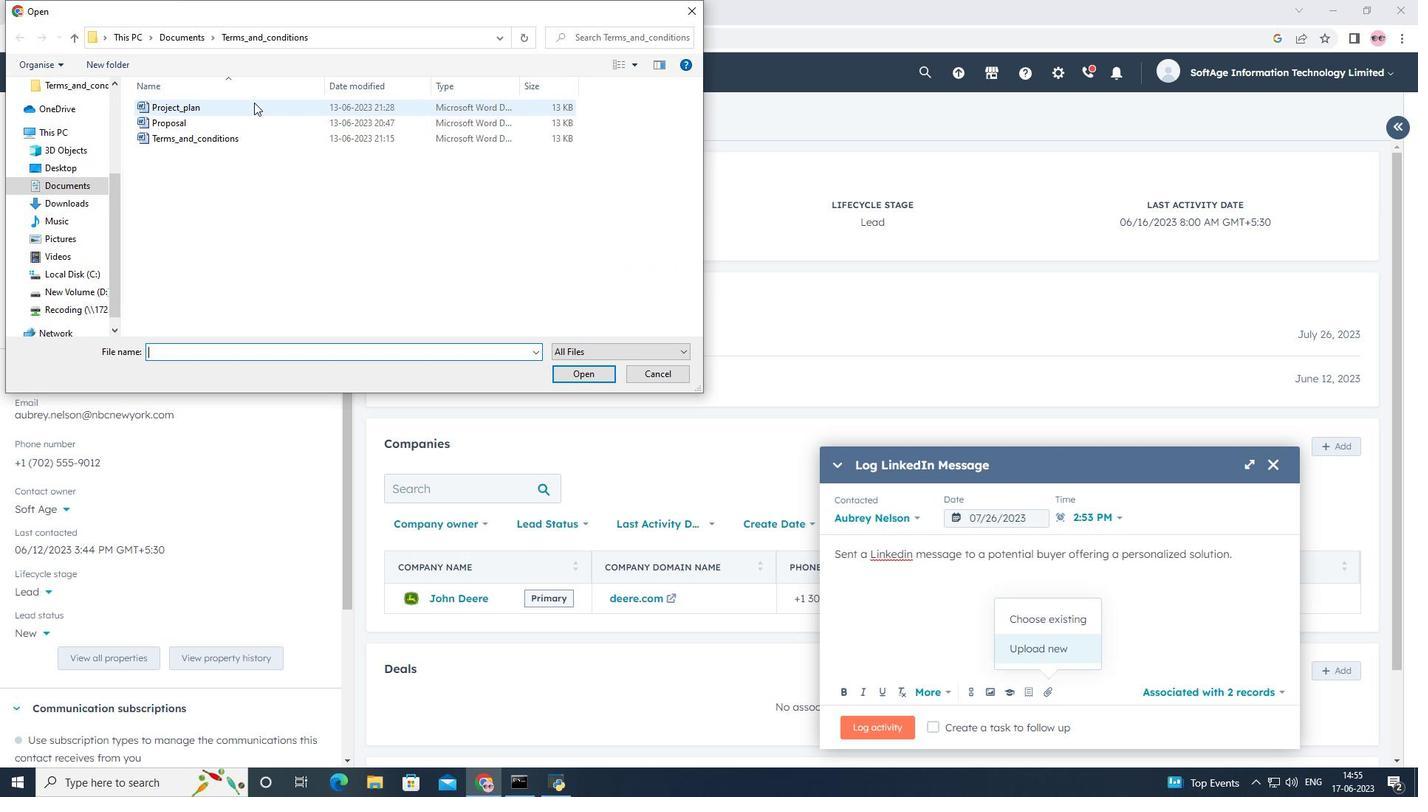 
Action: Mouse moved to (582, 373)
Screenshot: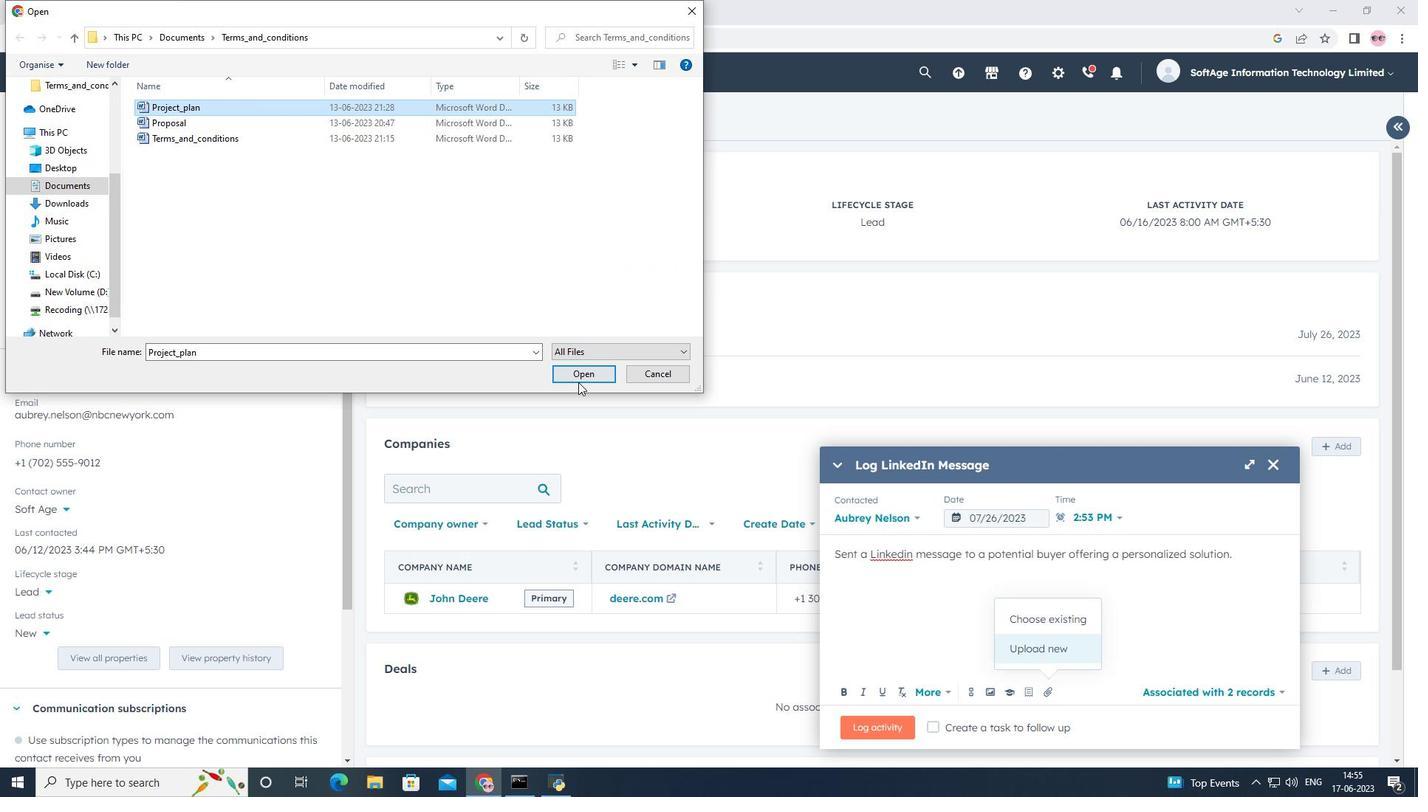 
Action: Mouse pressed left at (582, 373)
Screenshot: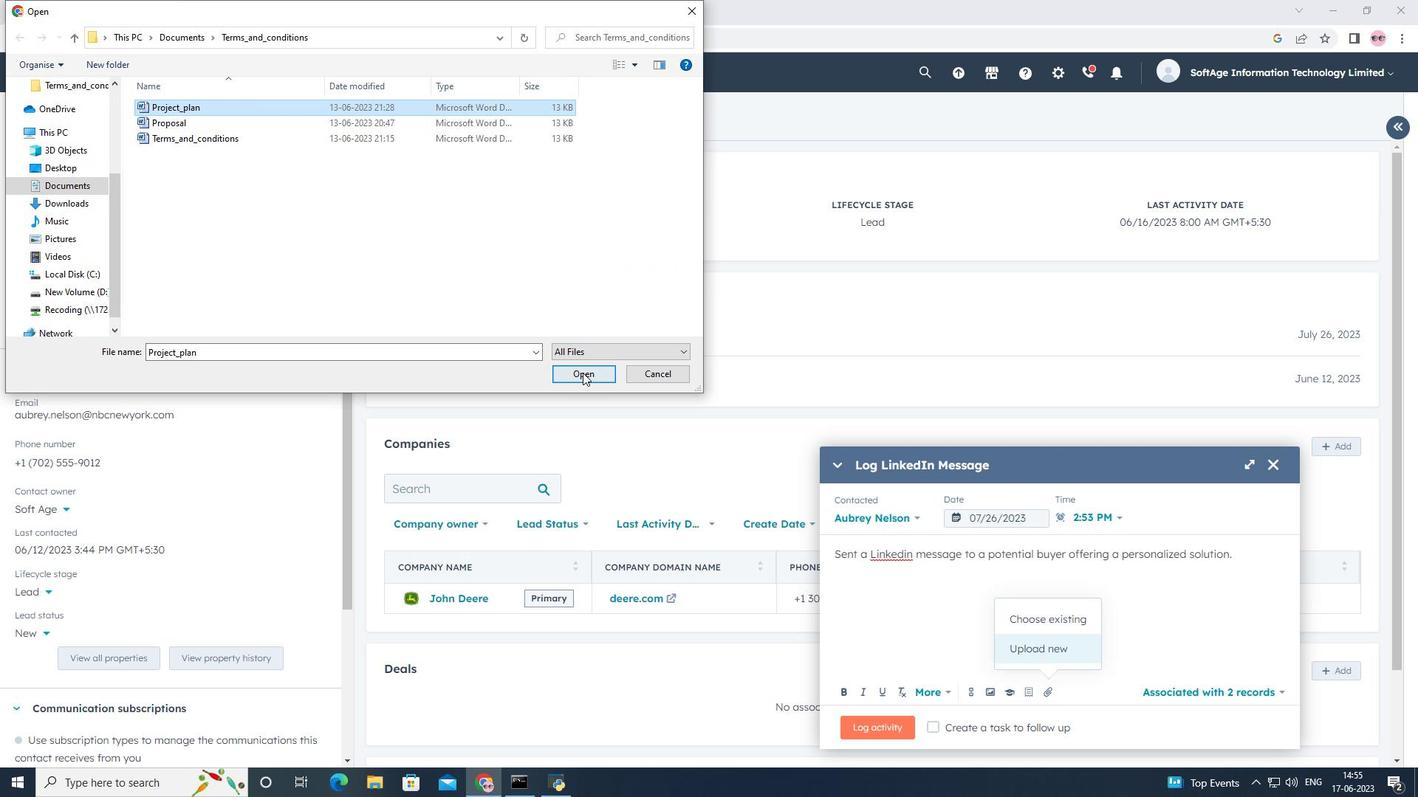 
Action: Mouse moved to (881, 729)
Screenshot: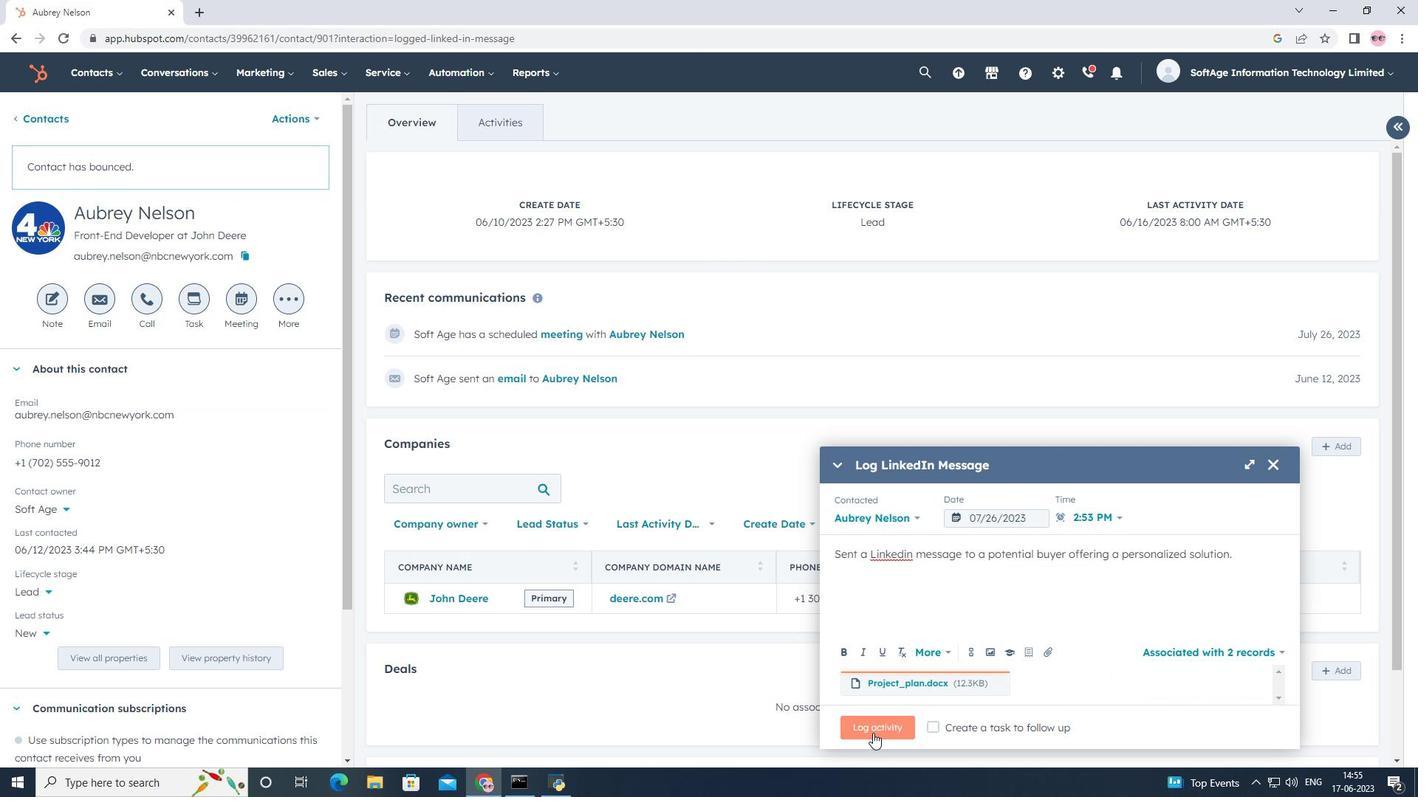 
Action: Mouse pressed left at (881, 729)
Screenshot: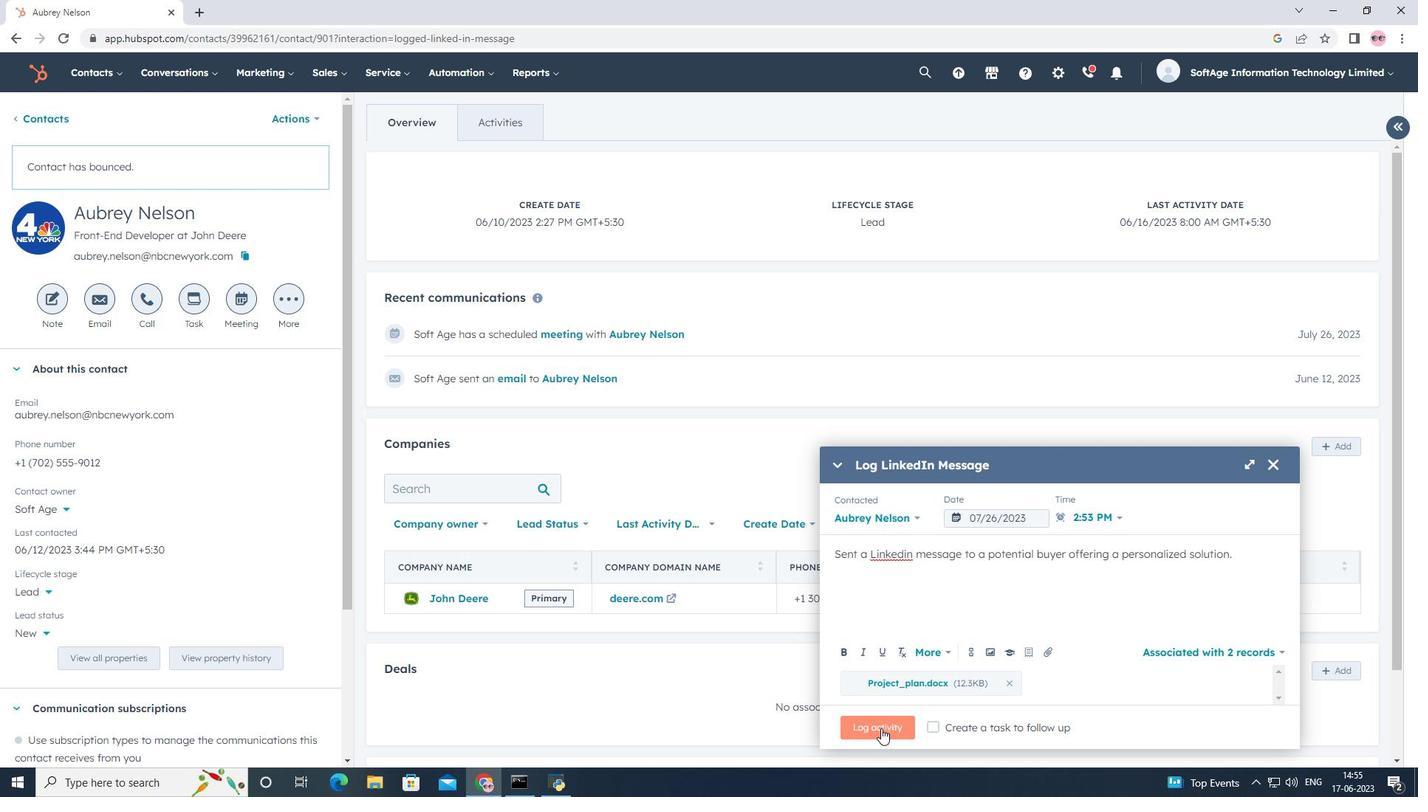 
Action: Mouse moved to (868, 703)
Screenshot: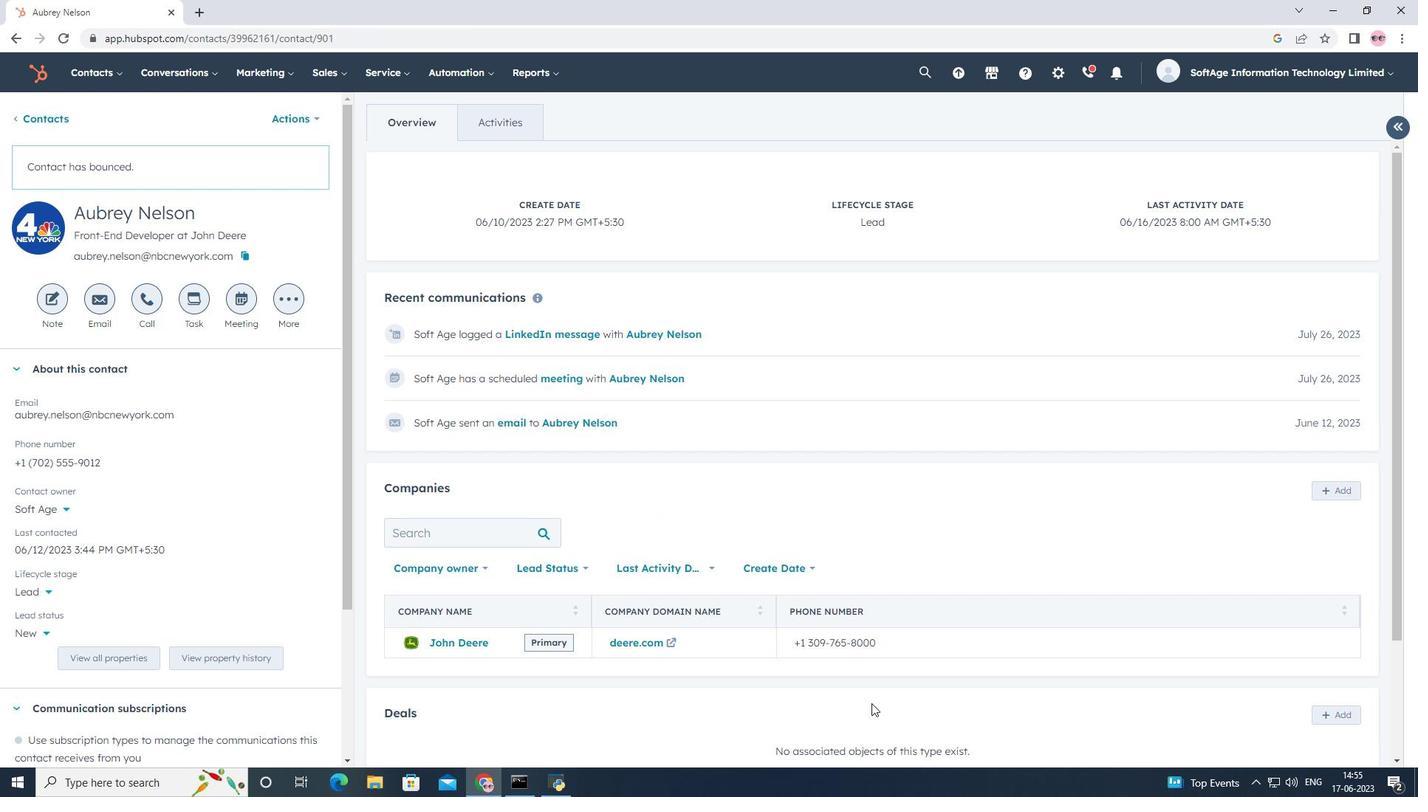 
